 Task: Look for space in Alkmaar, Netherlands from 8th June, 2023 to 19th June, 2023 for 1 adult in price range Rs.5000 to Rs.12000. Place can be shared room with 1  bedroom having 1 bed and 1 bathroom. Property type can be house, flat, guest house, hotel. Amenities needed are: washing machine. Booking option can be shelf check-in. Required host language is English.
Action: Mouse moved to (175, 117)
Screenshot: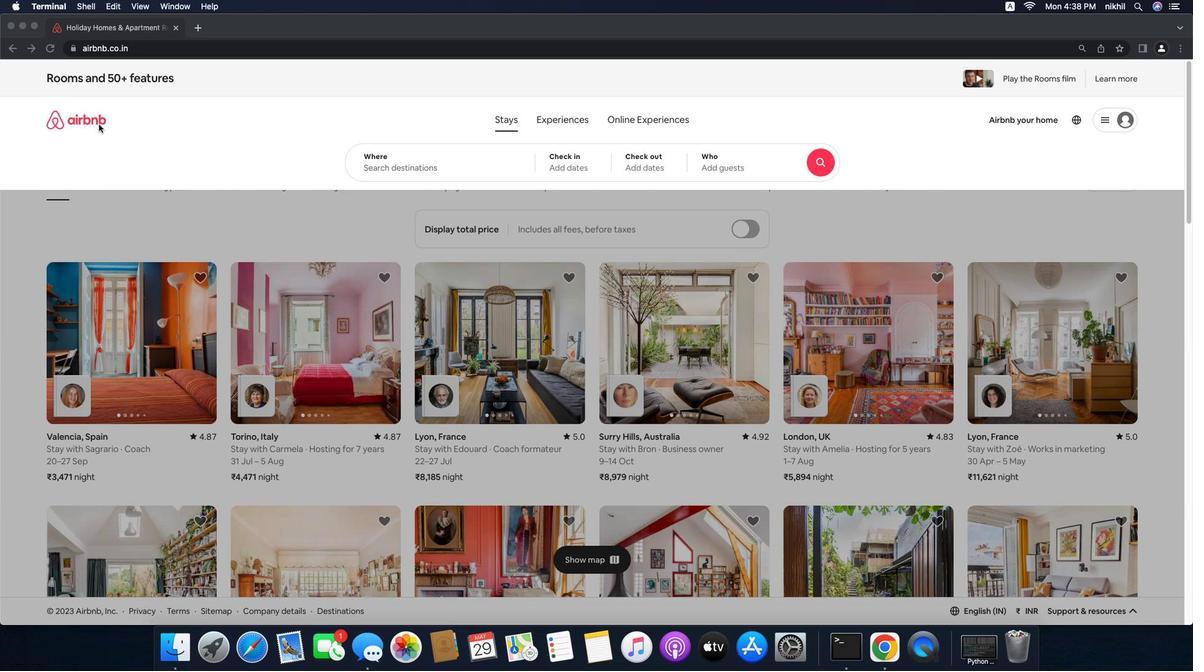 
Action: Mouse pressed left at (175, 117)
Screenshot: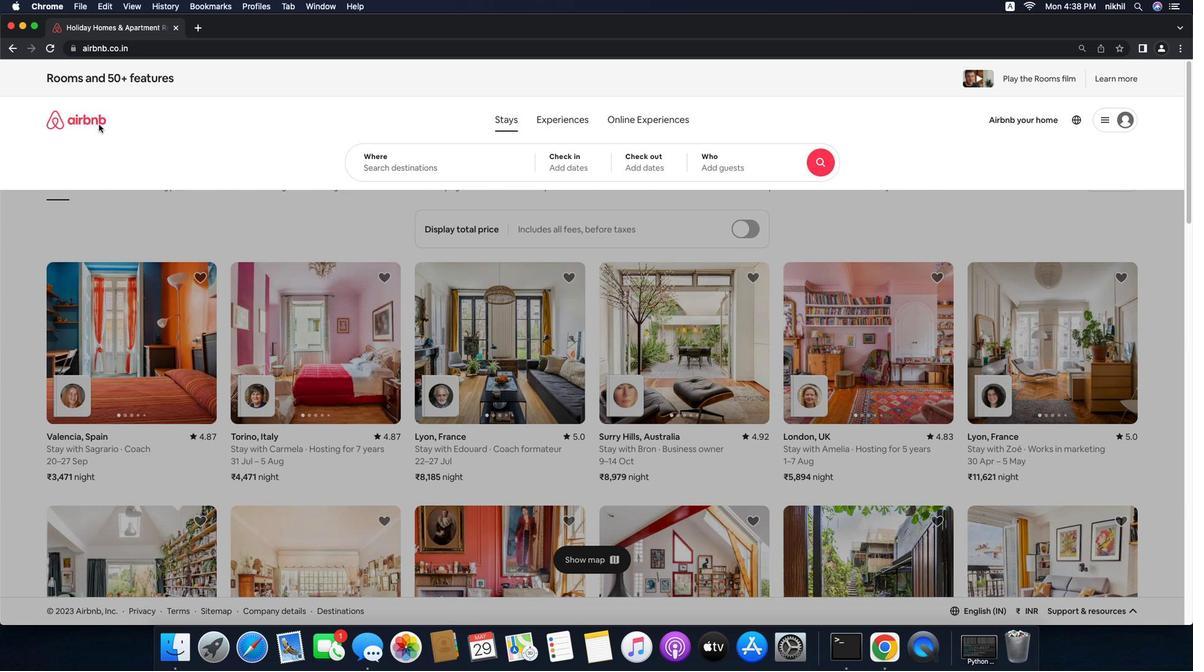 
Action: Mouse moved to (179, 115)
Screenshot: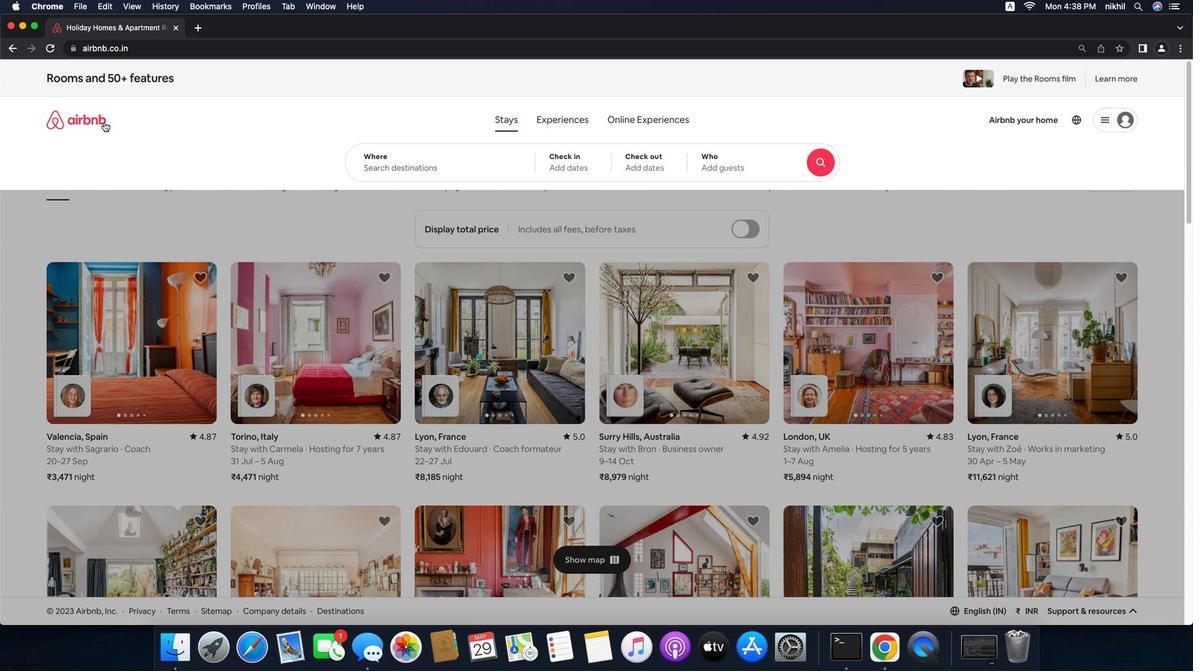 
Action: Mouse pressed left at (179, 115)
Screenshot: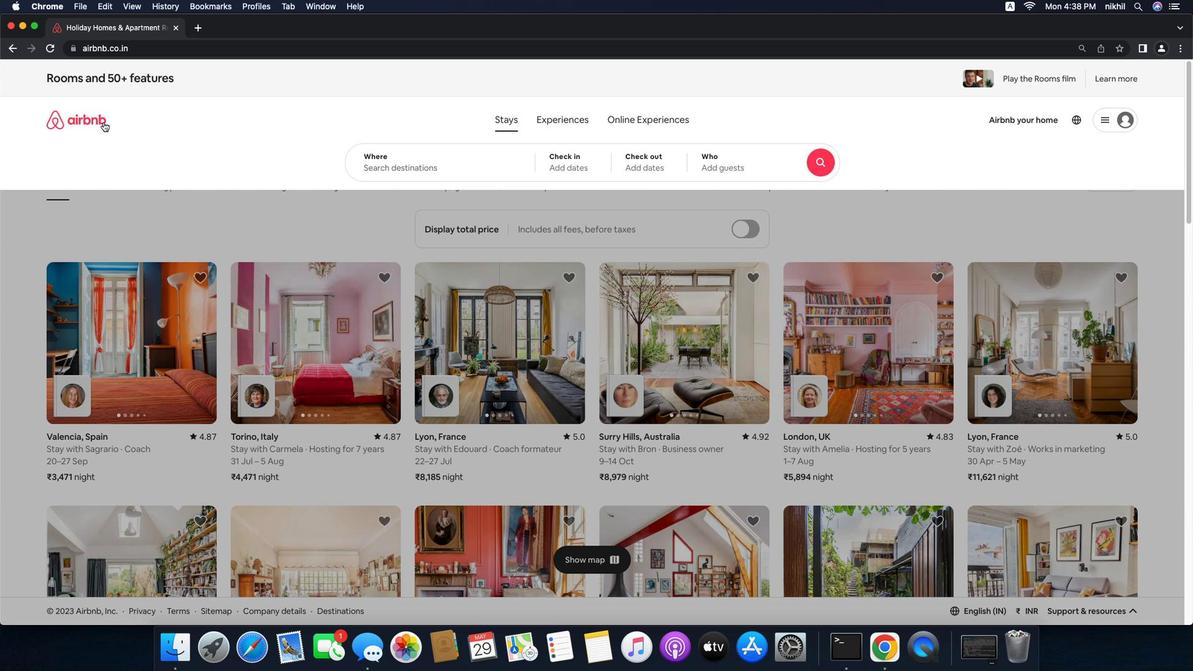 
Action: Mouse moved to (470, 159)
Screenshot: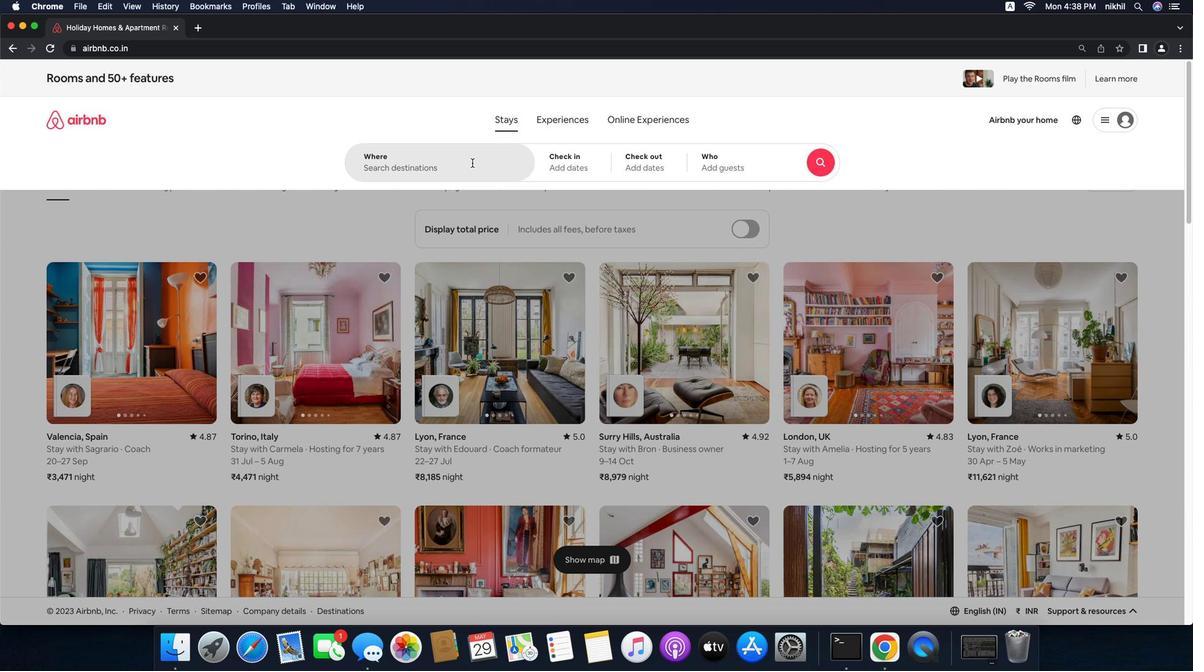 
Action: Mouse pressed left at (470, 159)
Screenshot: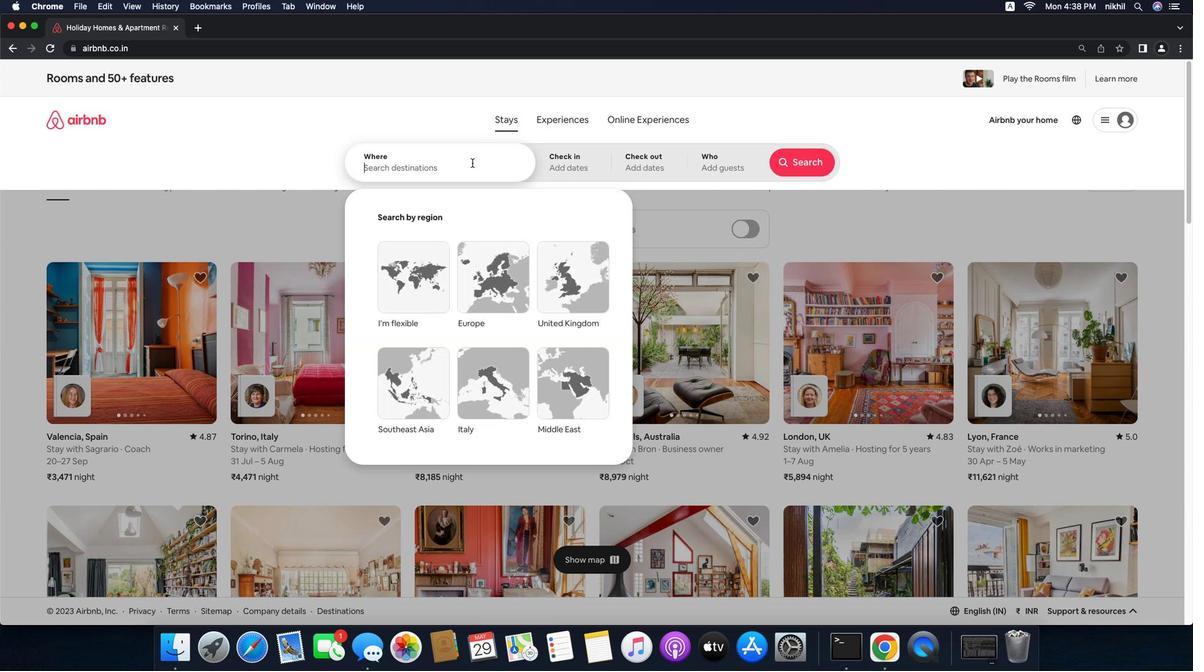 
Action: Key pressed 'A'Key.caps_lock'l''k''m''a''a''r'','Key.spaceKey.caps_lock'N'Key.caps_lock'e''t''h''e''r''l''a''n''d''s'
Screenshot: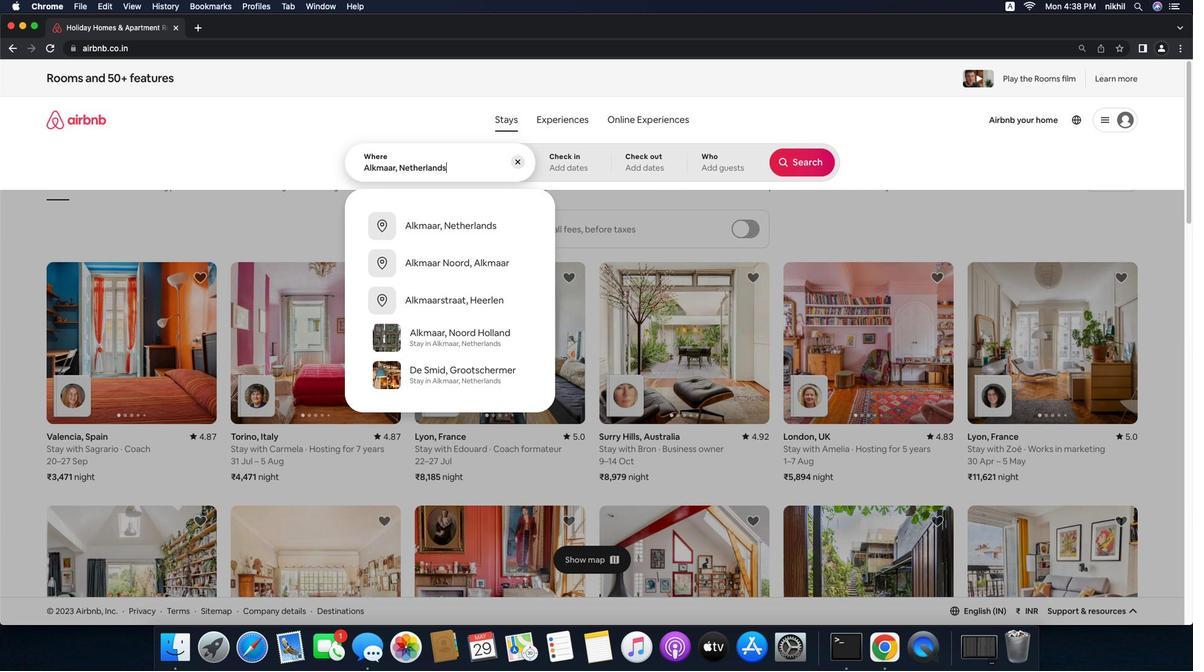 
Action: Mouse moved to (491, 223)
Screenshot: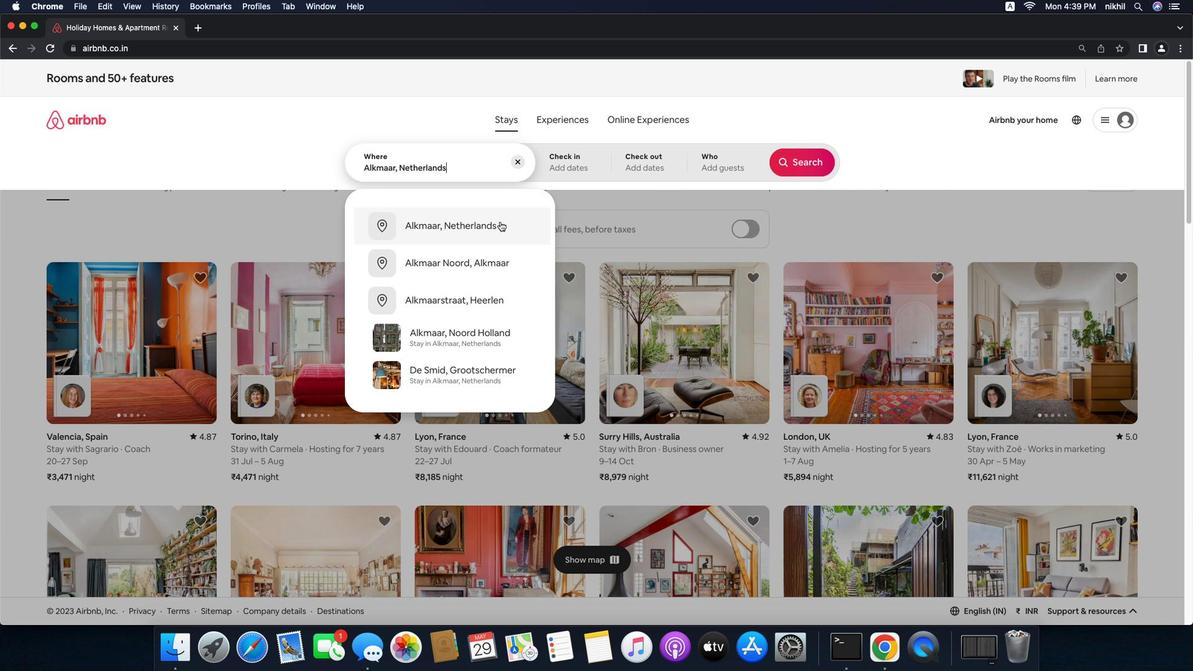 
Action: Mouse pressed left at (491, 223)
Screenshot: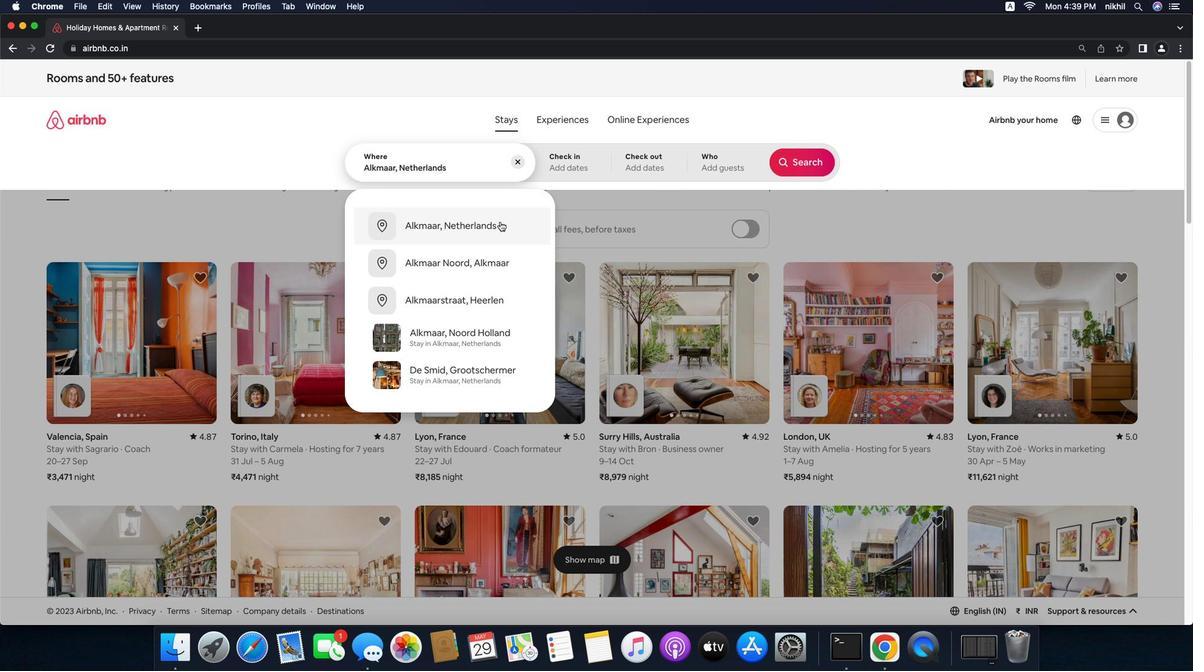 
Action: Mouse moved to (677, 342)
Screenshot: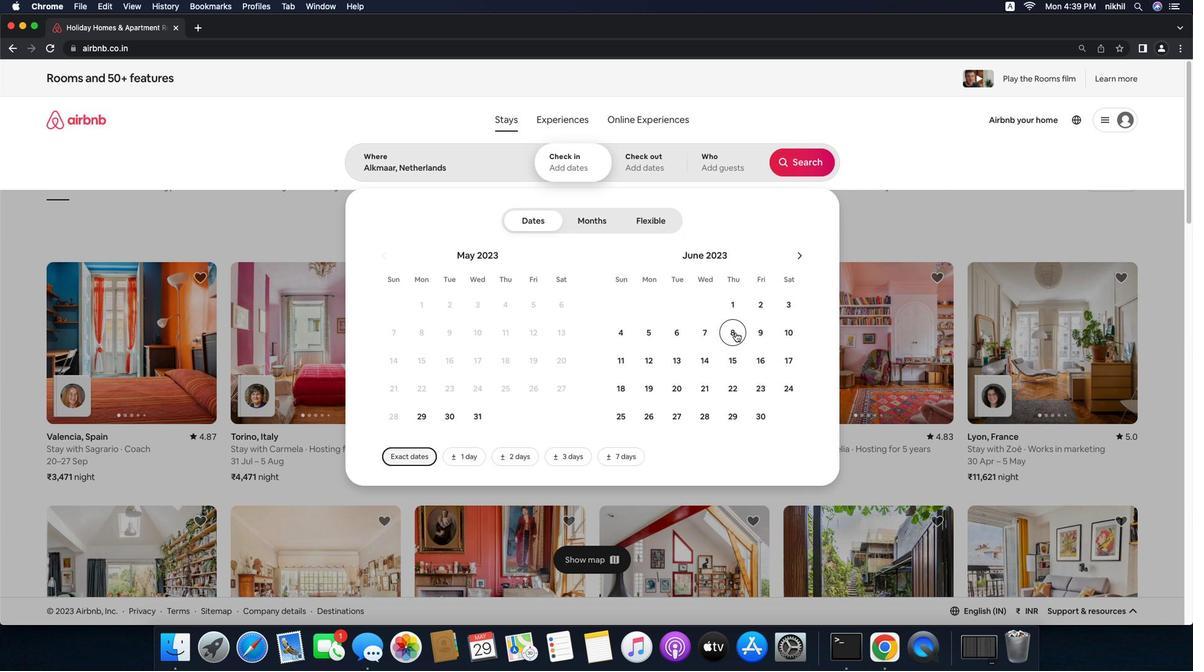 
Action: Mouse pressed left at (677, 342)
Screenshot: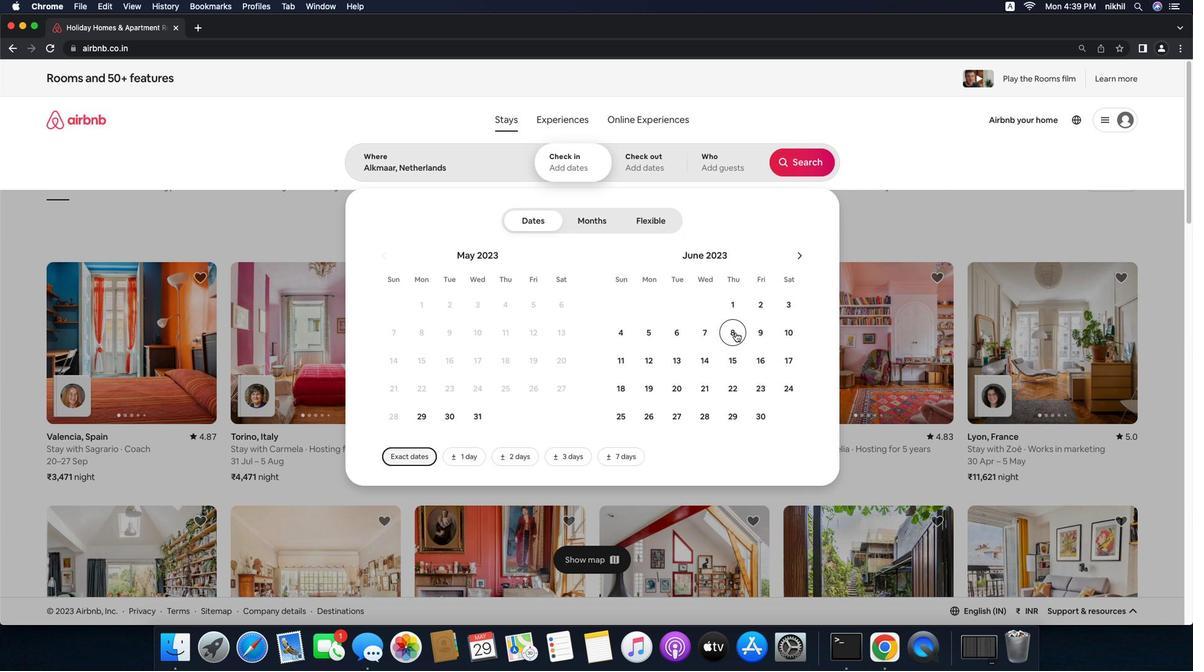 
Action: Mouse moved to (605, 394)
Screenshot: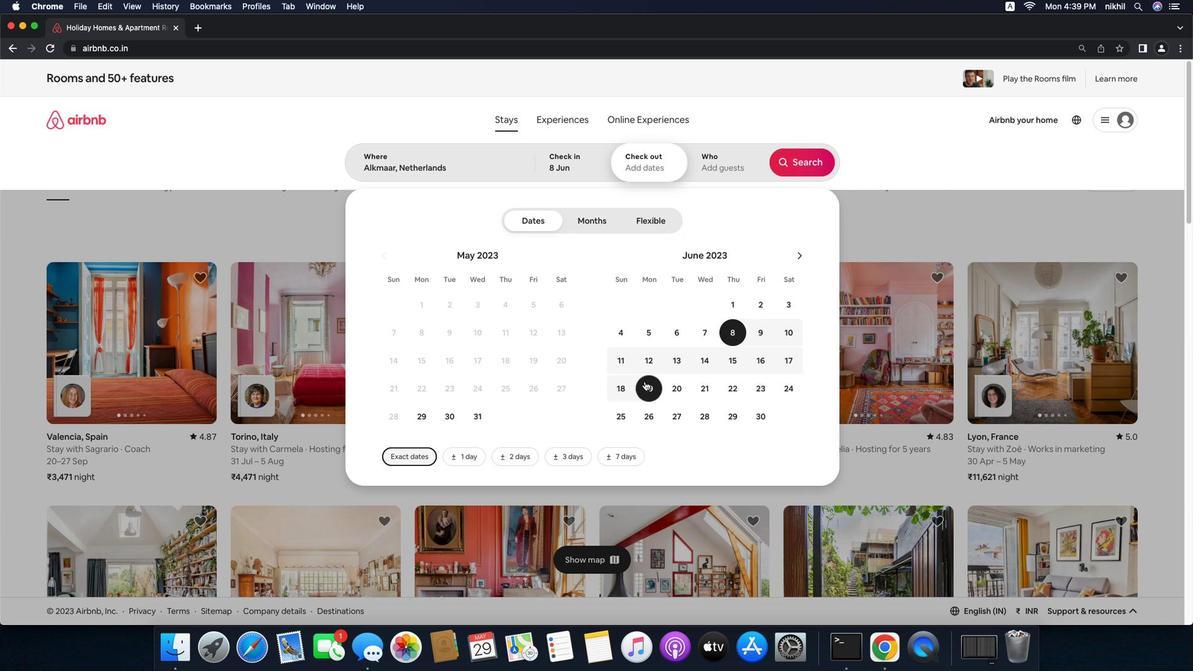 
Action: Mouse pressed left at (605, 394)
Screenshot: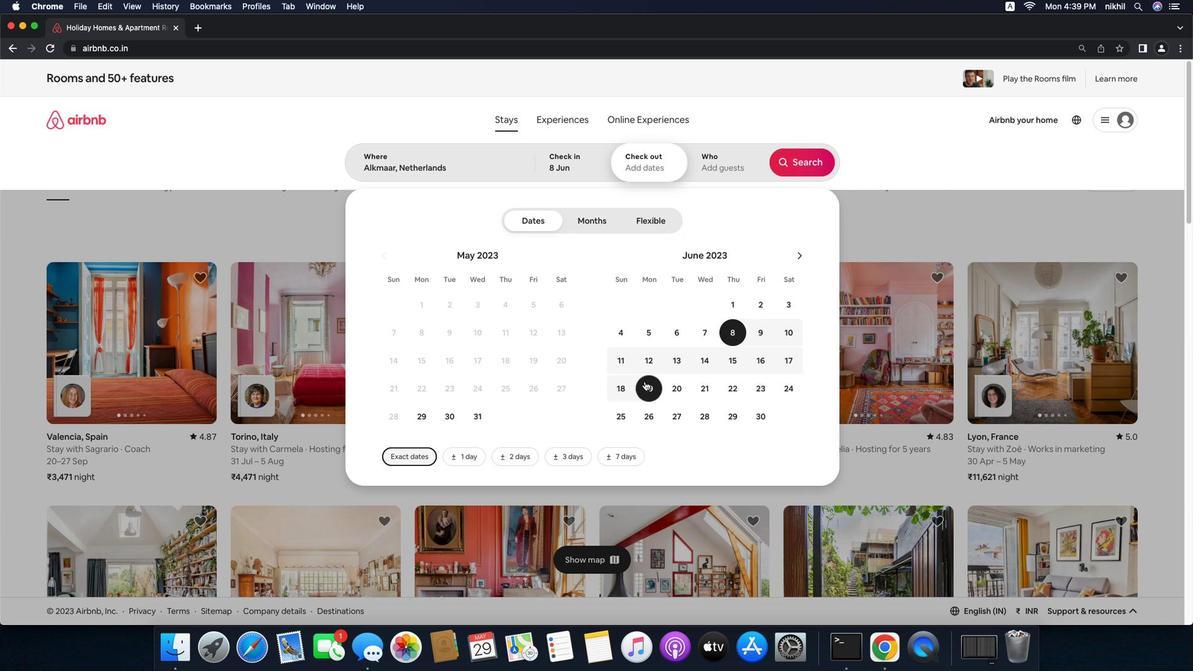
Action: Mouse moved to (669, 158)
Screenshot: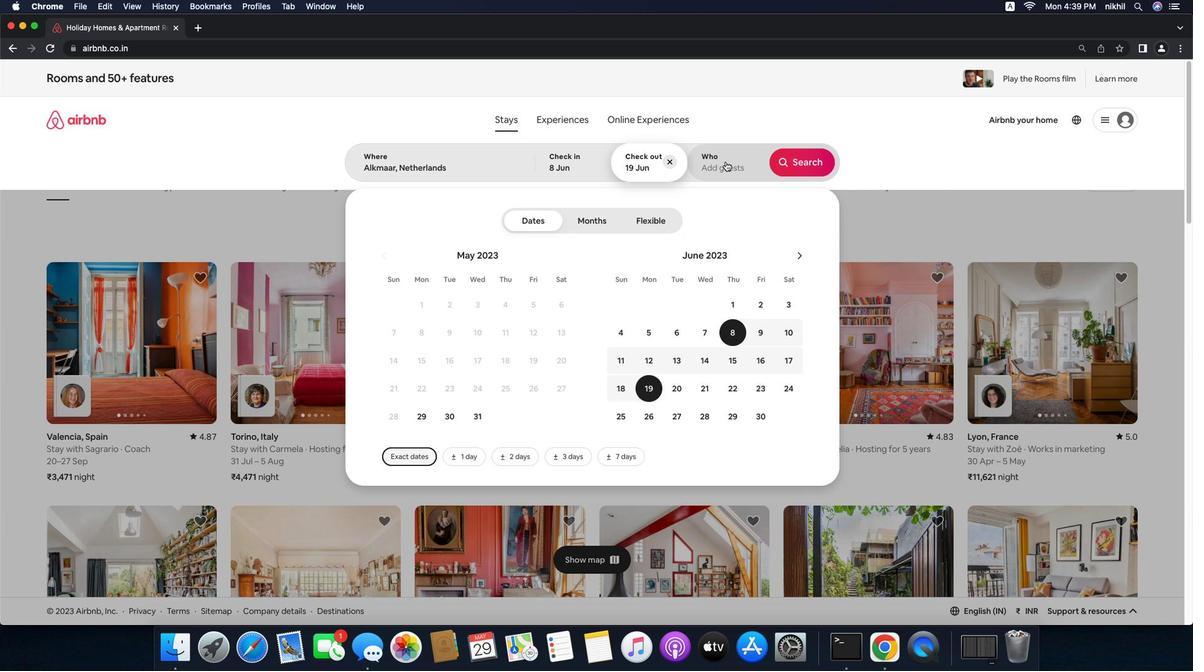 
Action: Mouse pressed left at (669, 158)
Screenshot: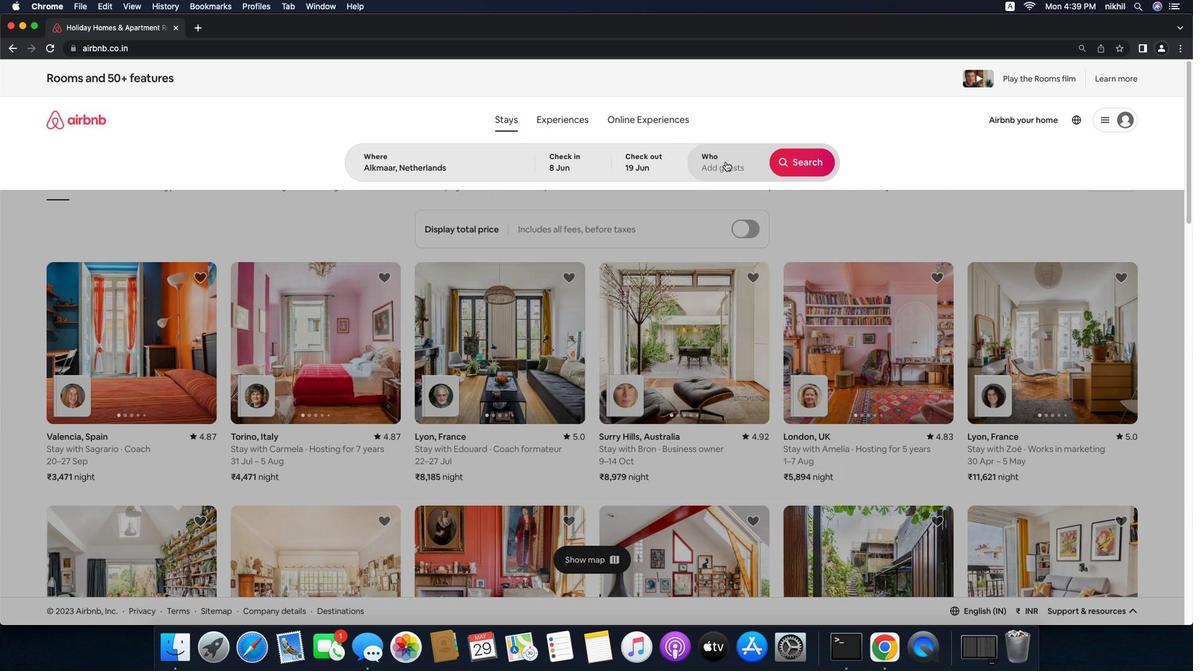 
Action: Mouse moved to (730, 219)
Screenshot: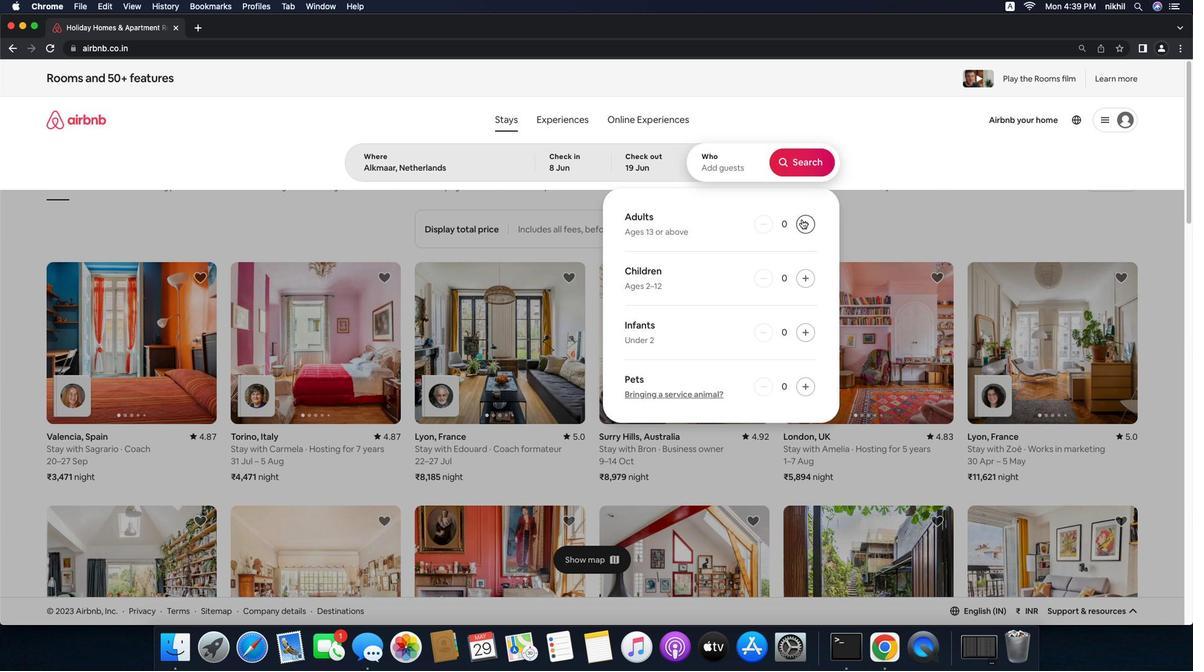 
Action: Mouse pressed left at (730, 219)
Screenshot: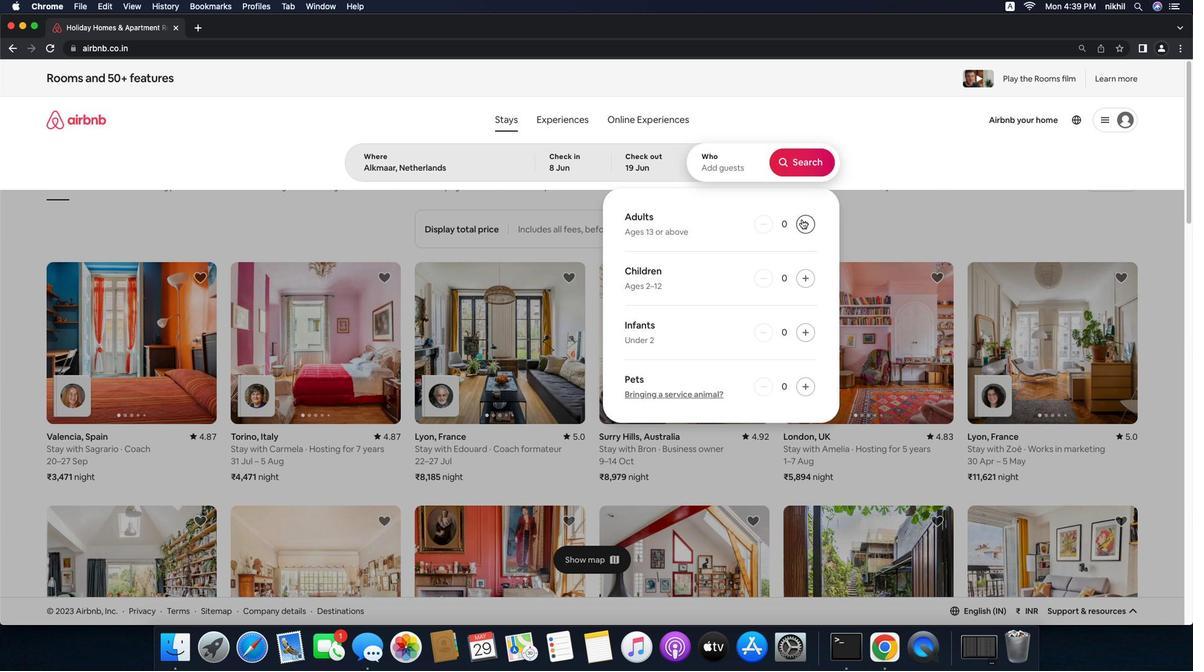 
Action: Mouse moved to (741, 156)
Screenshot: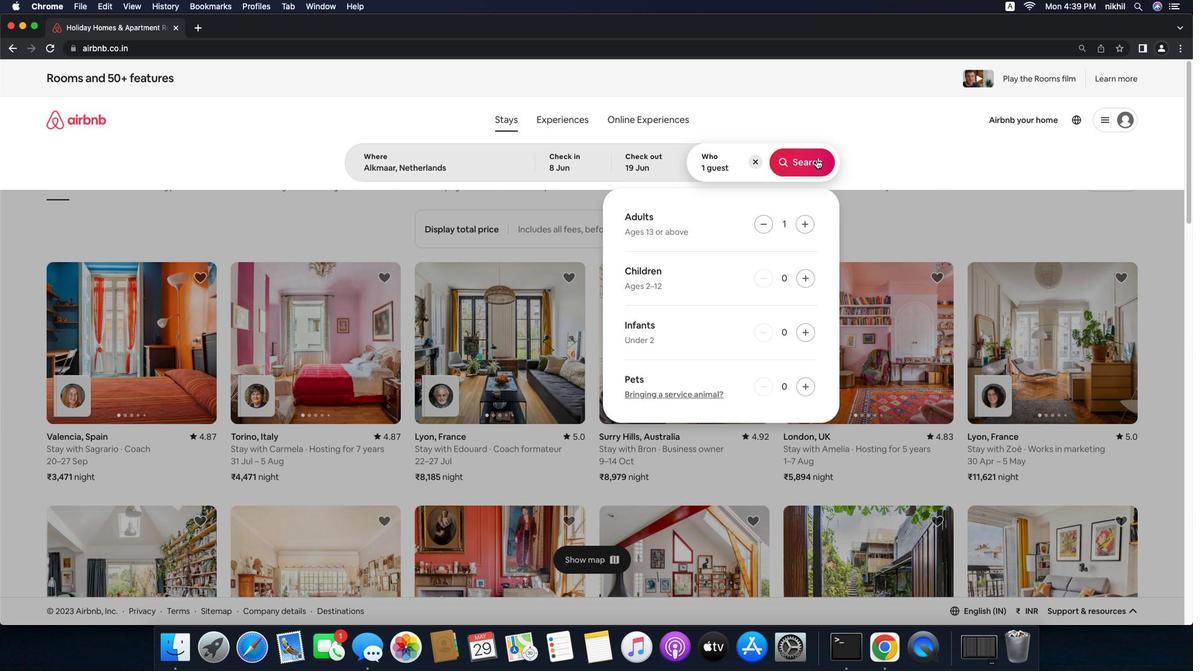 
Action: Mouse pressed left at (741, 156)
Screenshot: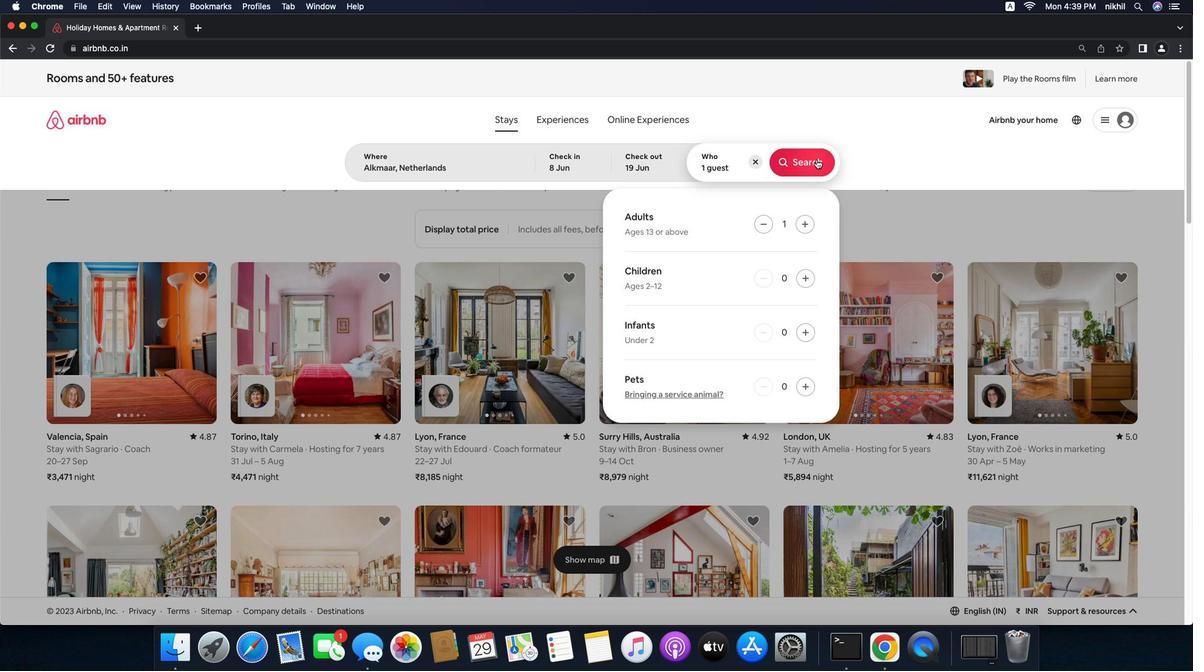 
Action: Mouse moved to (1002, 129)
Screenshot: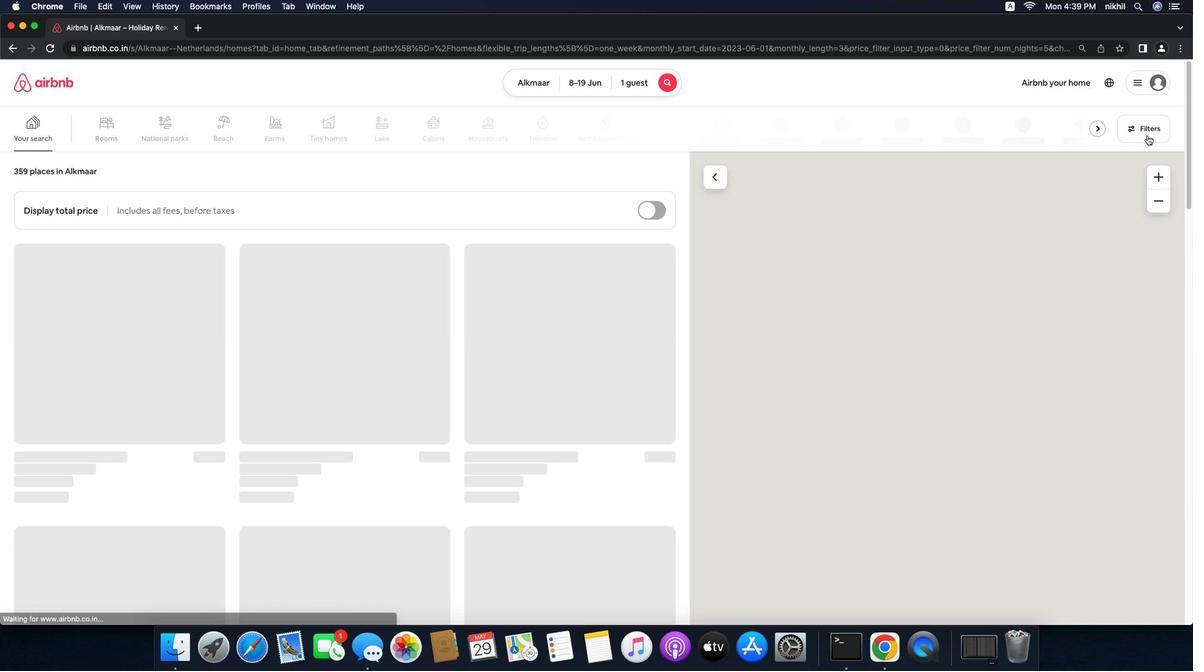 
Action: Mouse pressed left at (1002, 129)
Screenshot: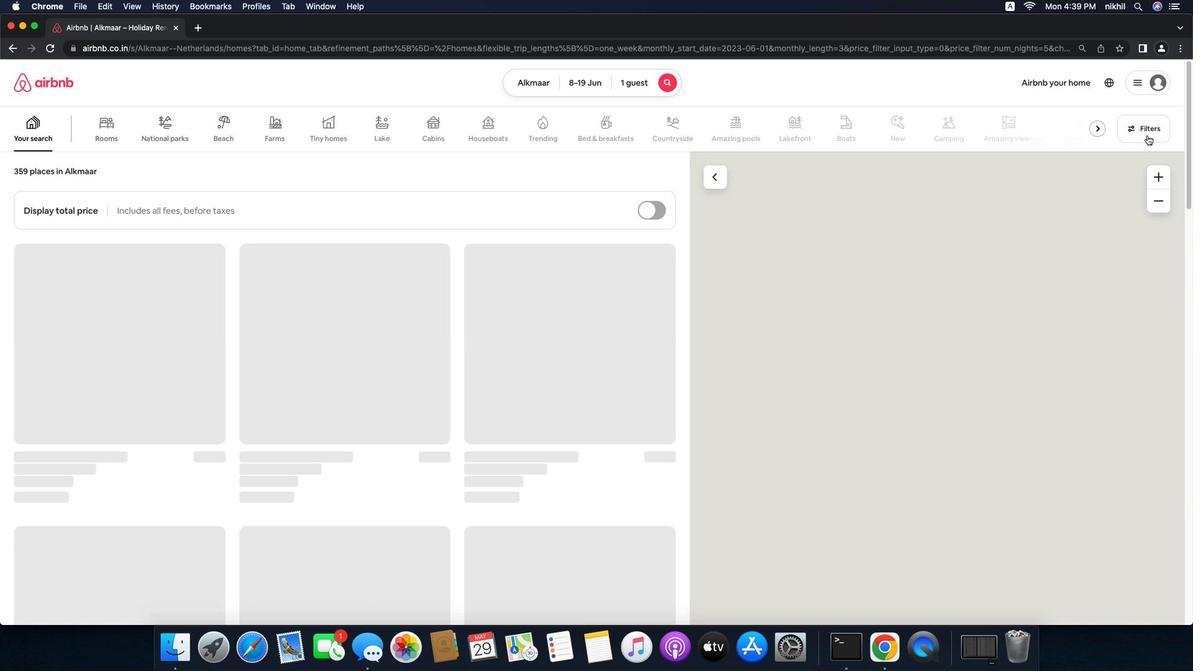 
Action: Mouse moved to (472, 431)
Screenshot: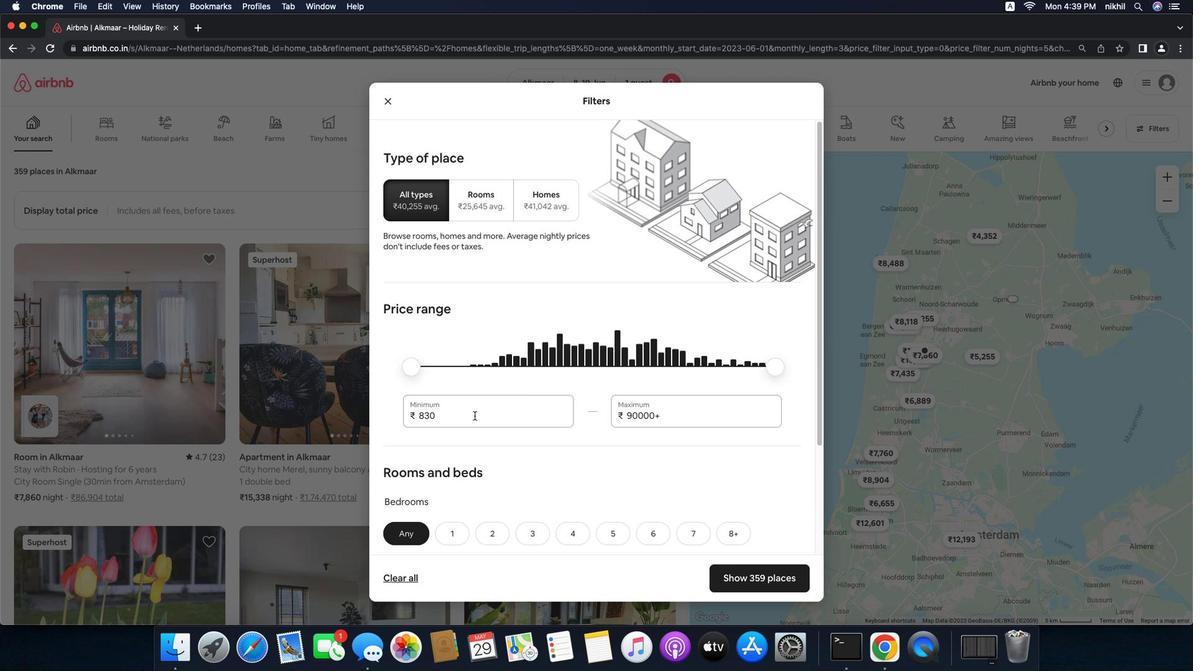 
Action: Mouse pressed left at (472, 431)
Screenshot: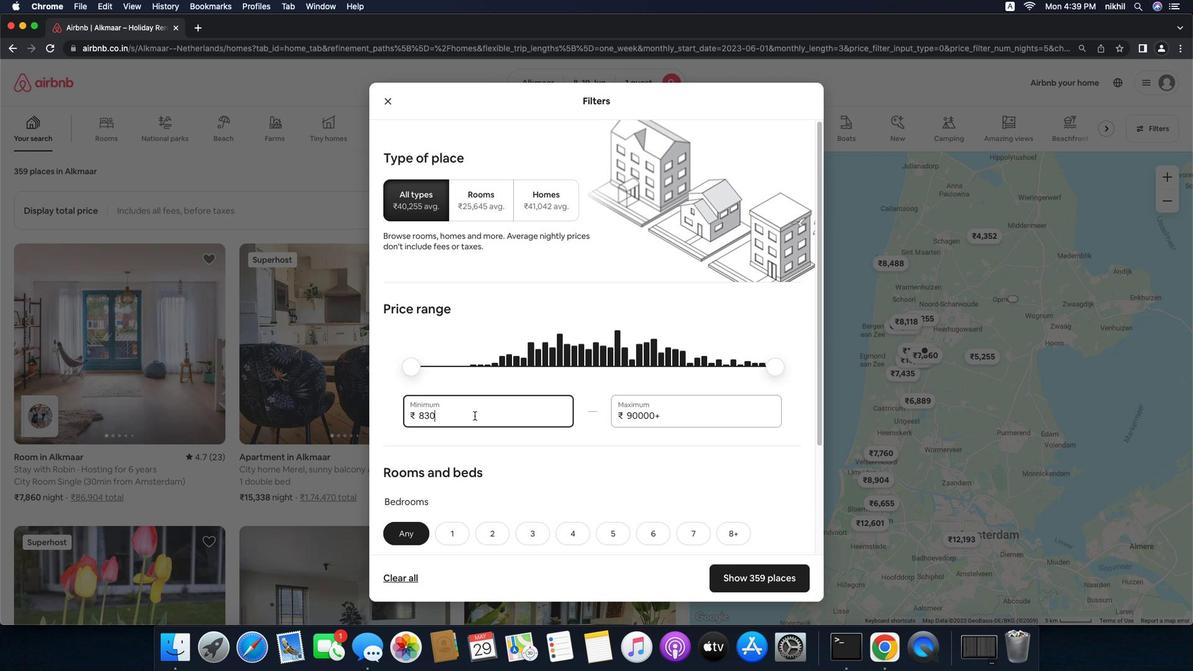 
Action: Mouse moved to (472, 430)
Screenshot: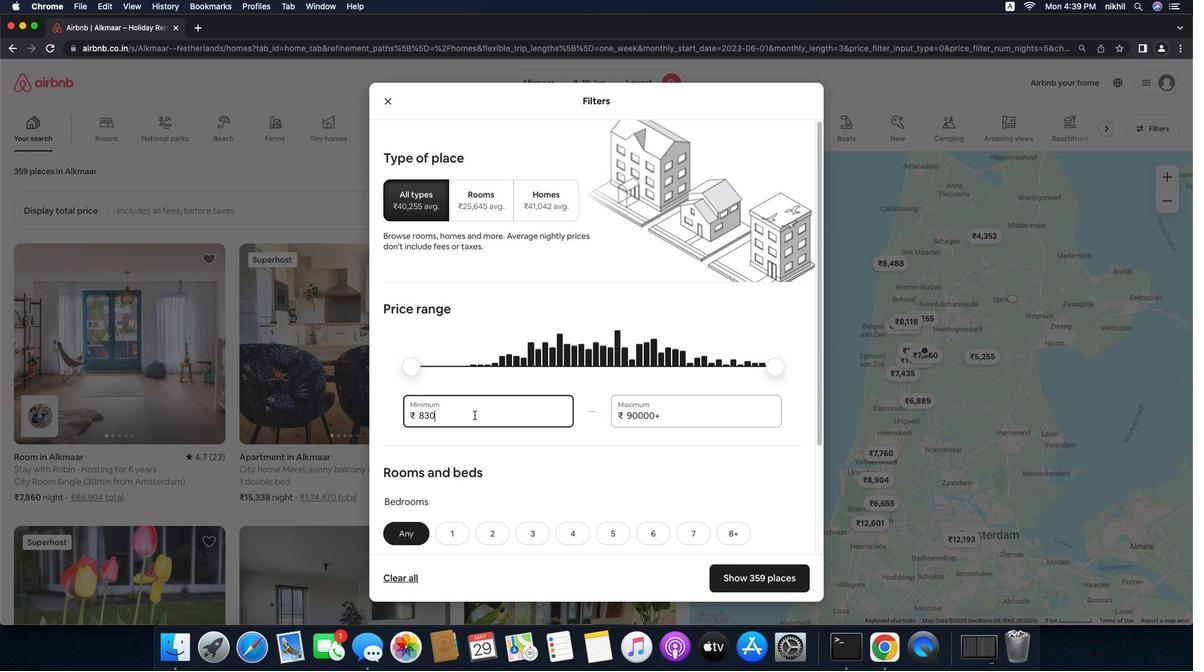 
Action: Key pressed Key.backspaceKey.backspaceKey.backspaceKey.backspaceKey.backspace'5''0''0''0'
Screenshot: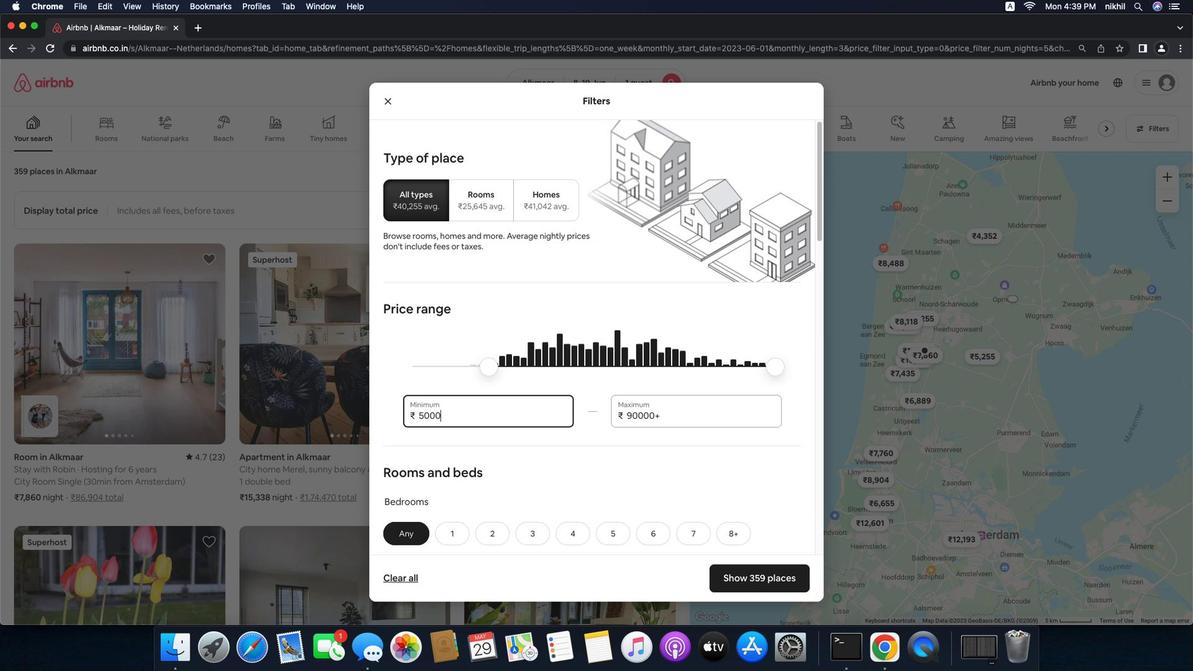 
Action: Mouse moved to (637, 434)
Screenshot: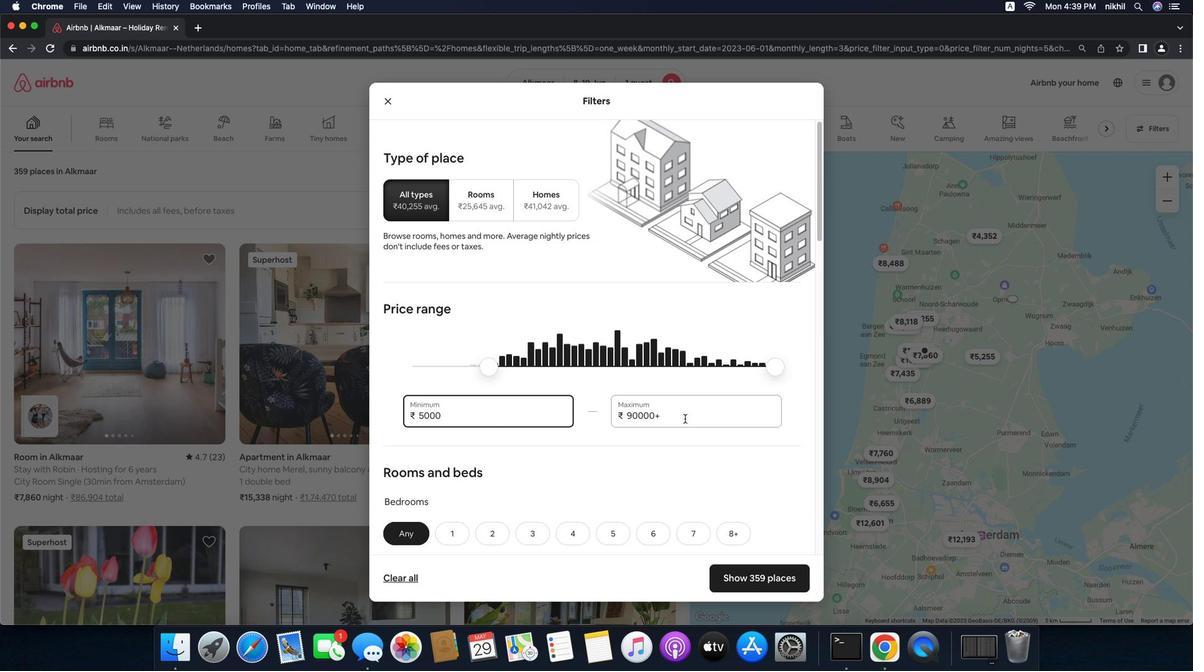 
Action: Mouse pressed left at (637, 434)
Screenshot: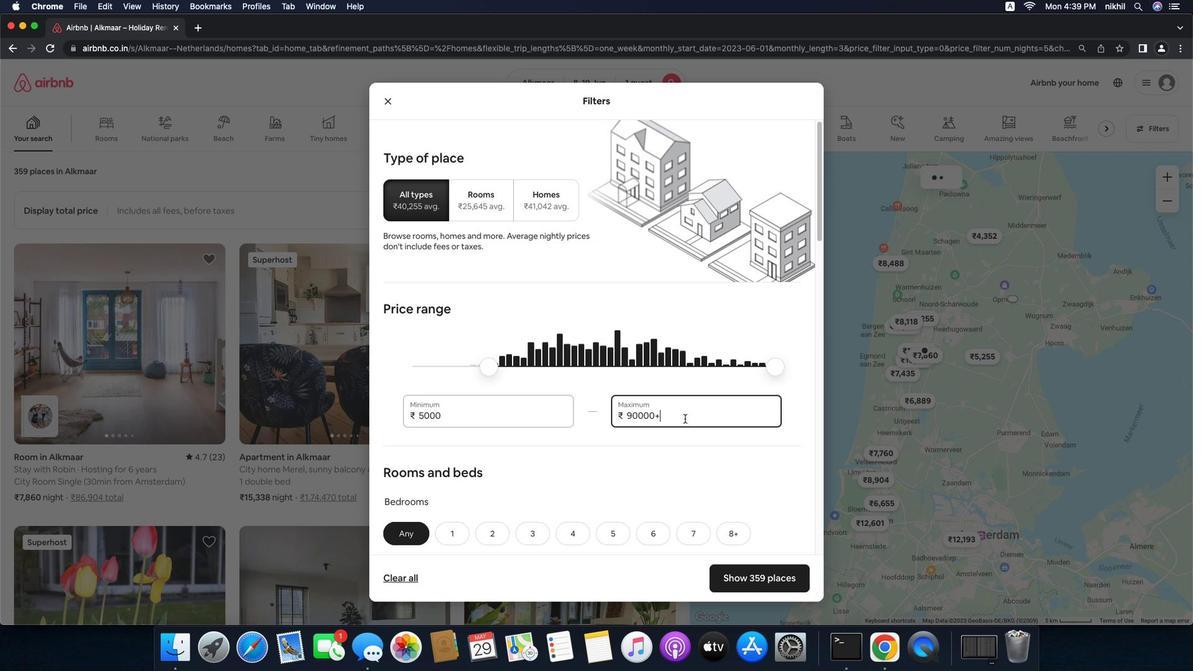 
Action: Mouse moved to (637, 434)
Screenshot: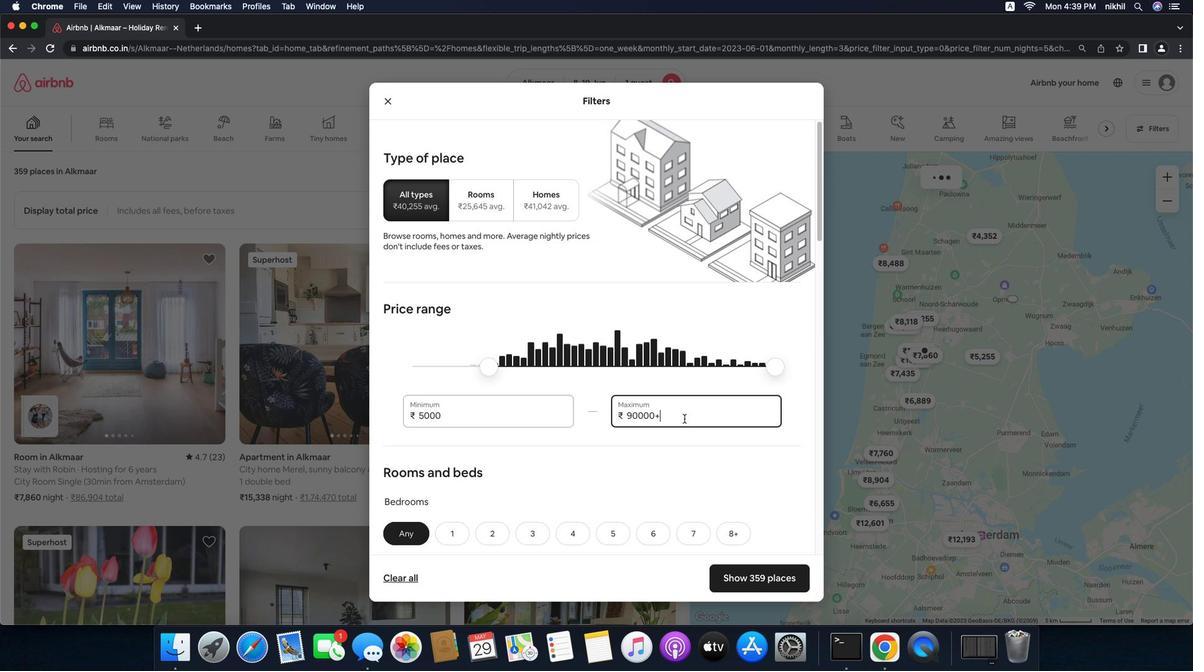 
Action: Key pressed Key.backspaceKey.backspaceKey.backspaceKey.backspaceKey.backspaceKey.backspace'1''2''0''0''0'
Screenshot: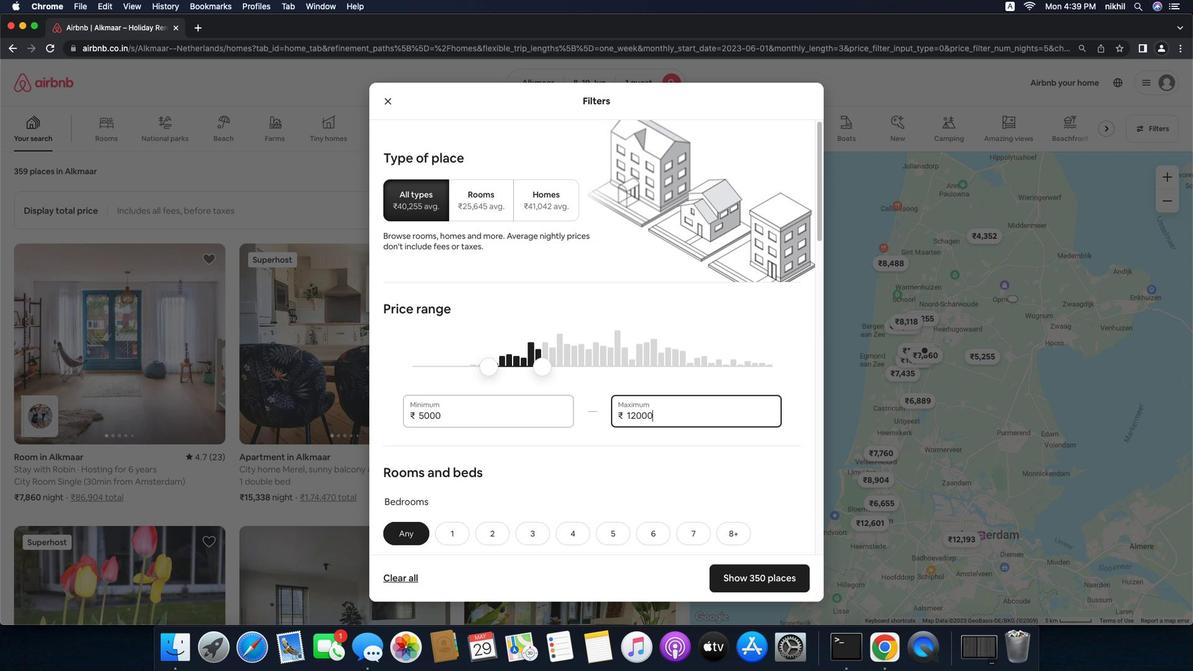 
Action: Mouse moved to (552, 498)
Screenshot: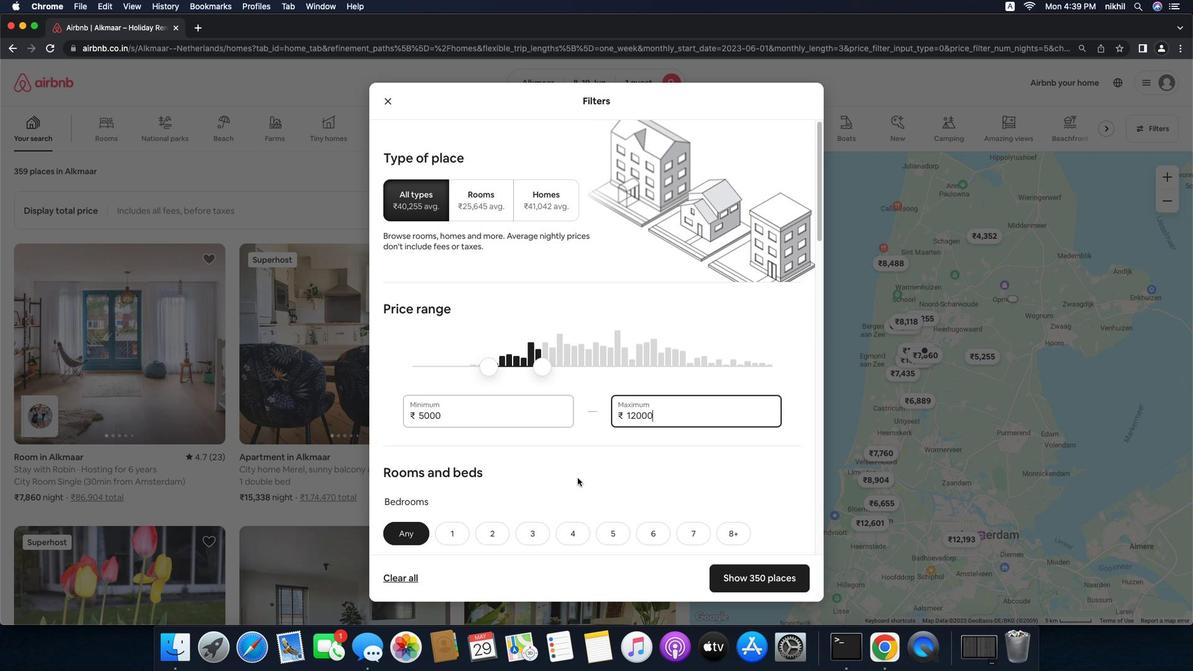 
Action: Mouse scrolled (552, 498) with delta (97, -15)
Screenshot: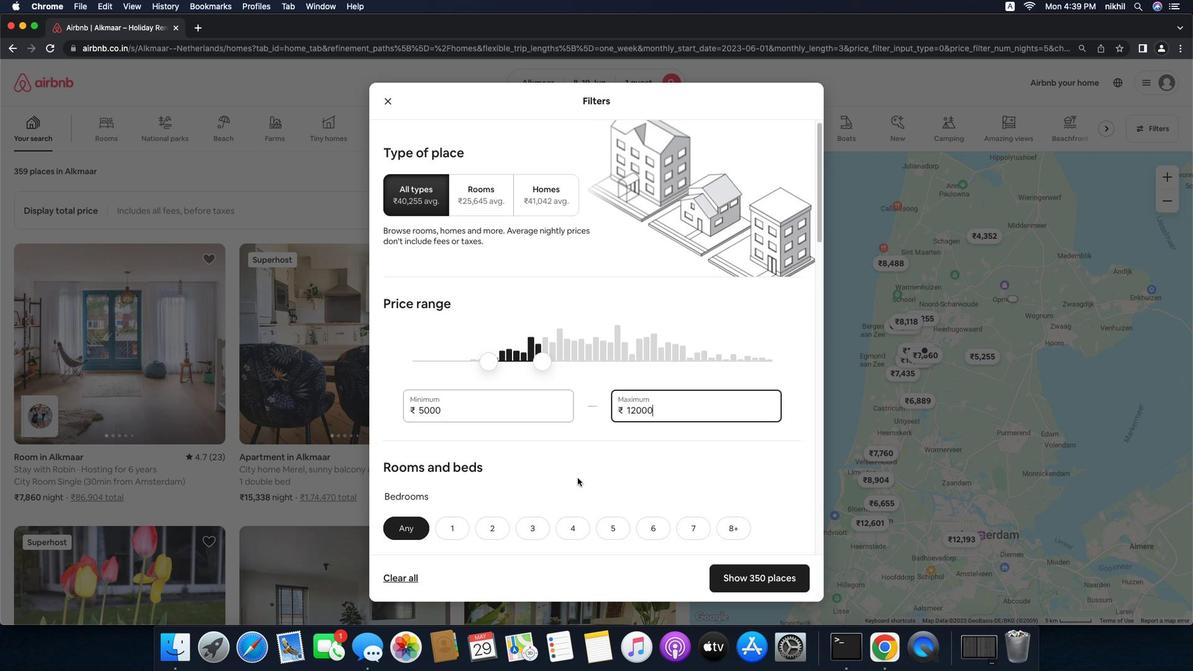 
Action: Mouse scrolled (552, 498) with delta (97, -15)
Screenshot: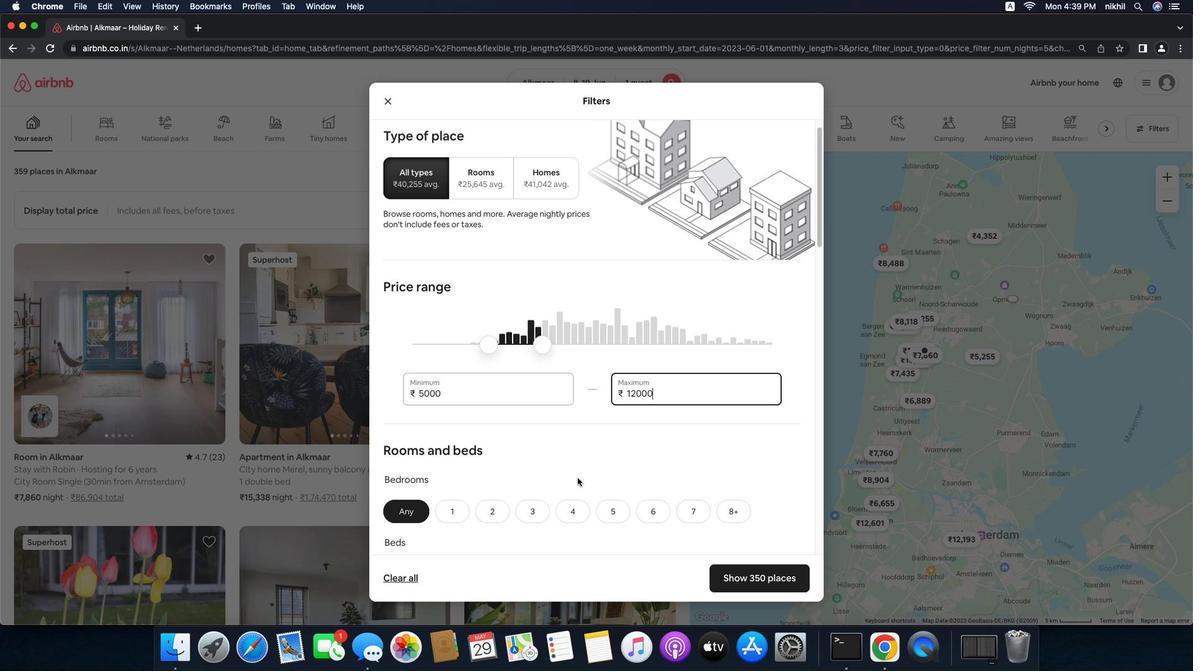 
Action: Mouse scrolled (552, 498) with delta (97, -17)
Screenshot: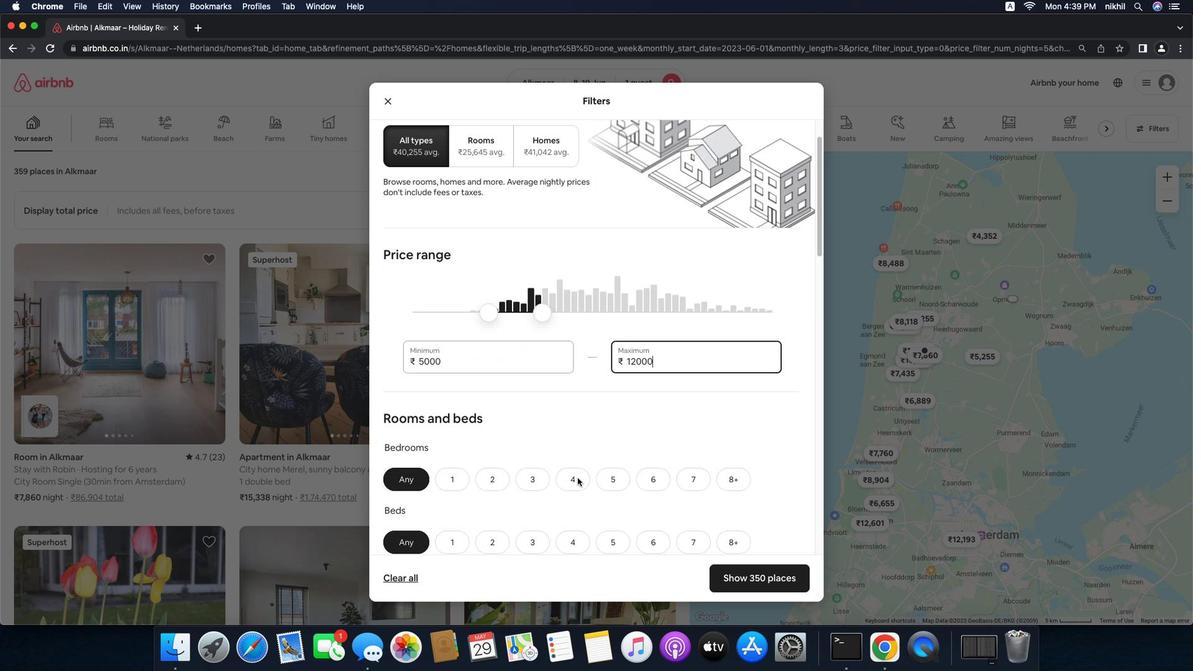 
Action: Mouse scrolled (552, 498) with delta (97, -15)
Screenshot: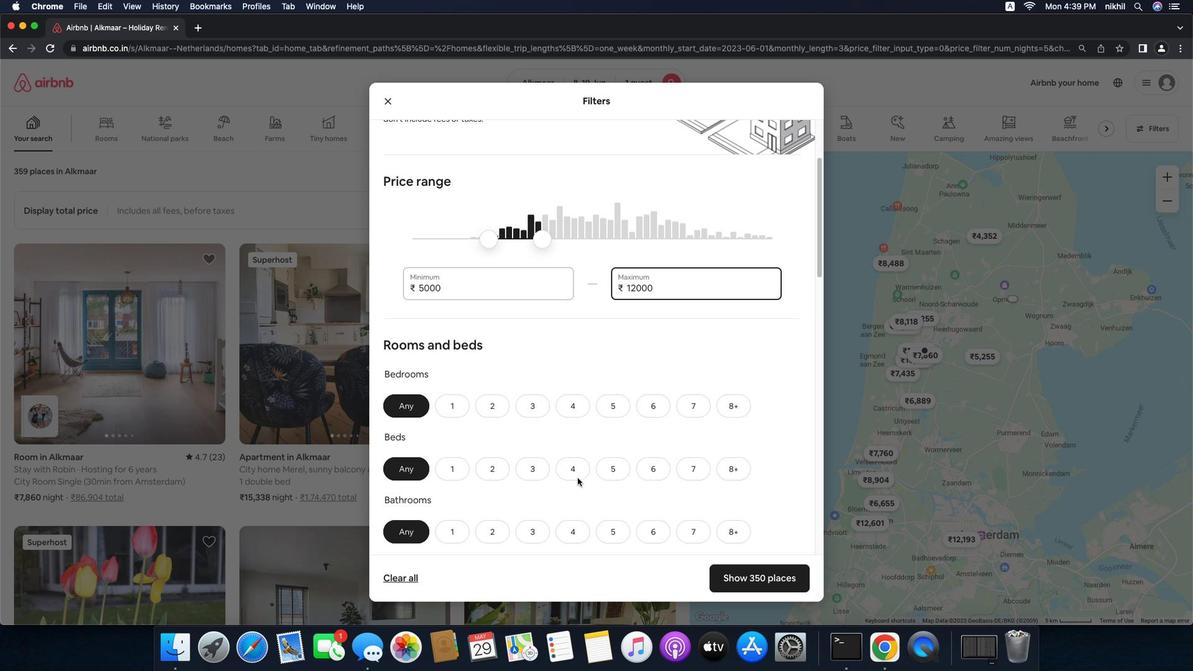 
Action: Mouse scrolled (552, 498) with delta (97, -15)
Screenshot: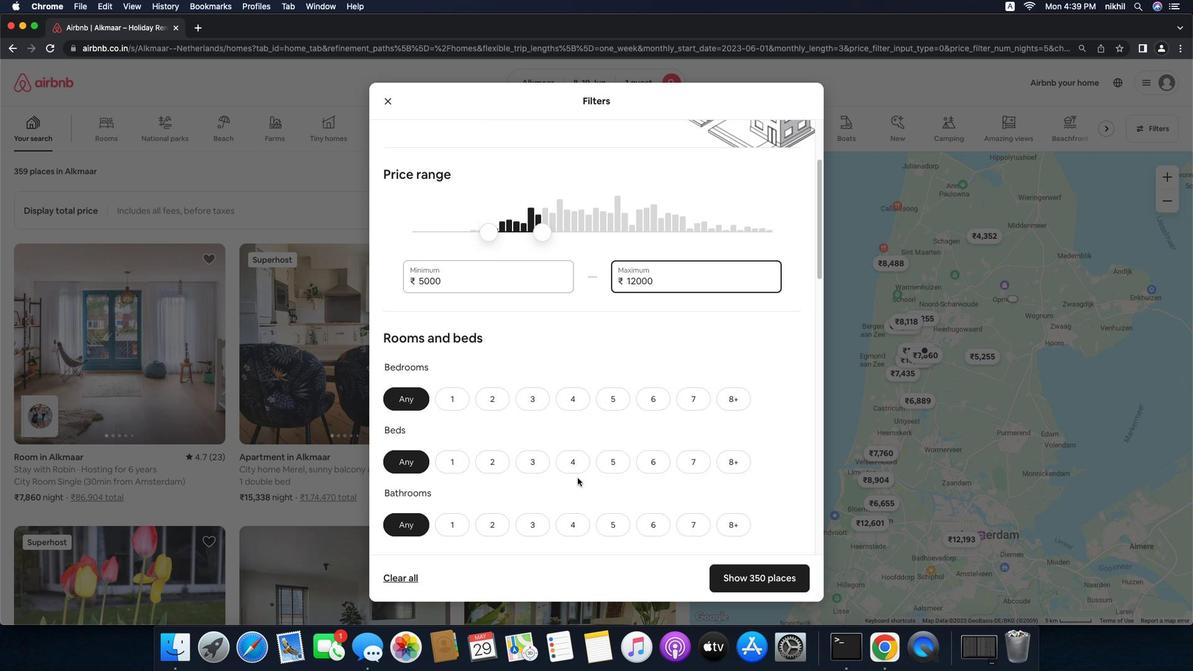 
Action: Mouse scrolled (552, 498) with delta (97, -17)
Screenshot: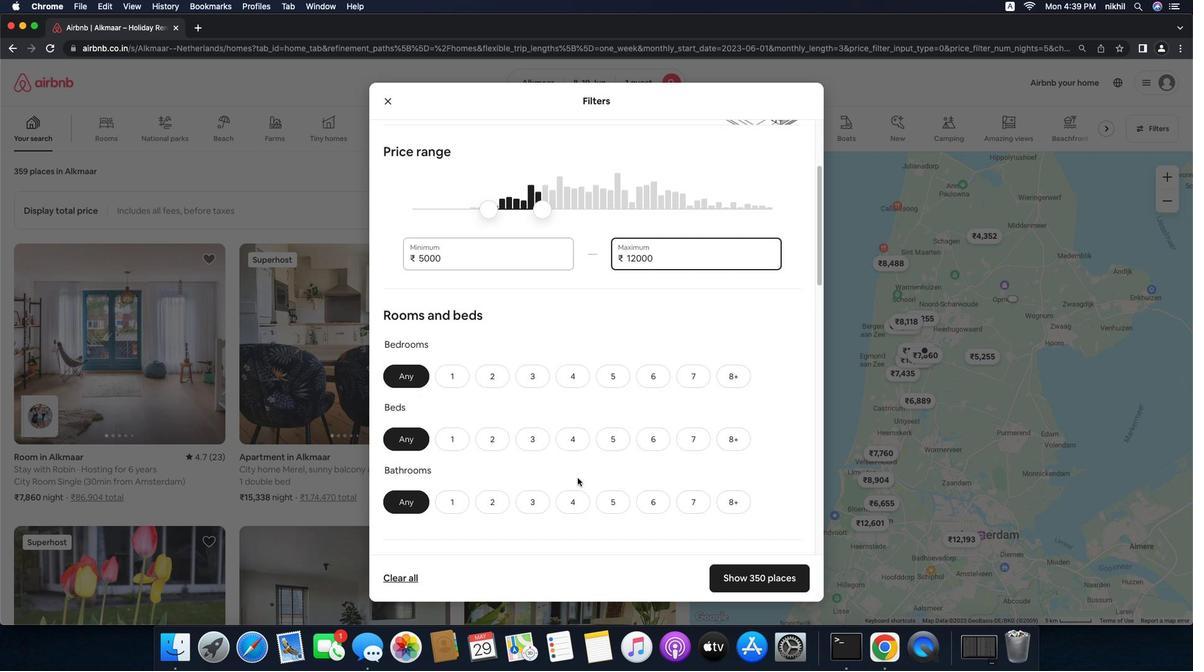 
Action: Mouse moved to (458, 290)
Screenshot: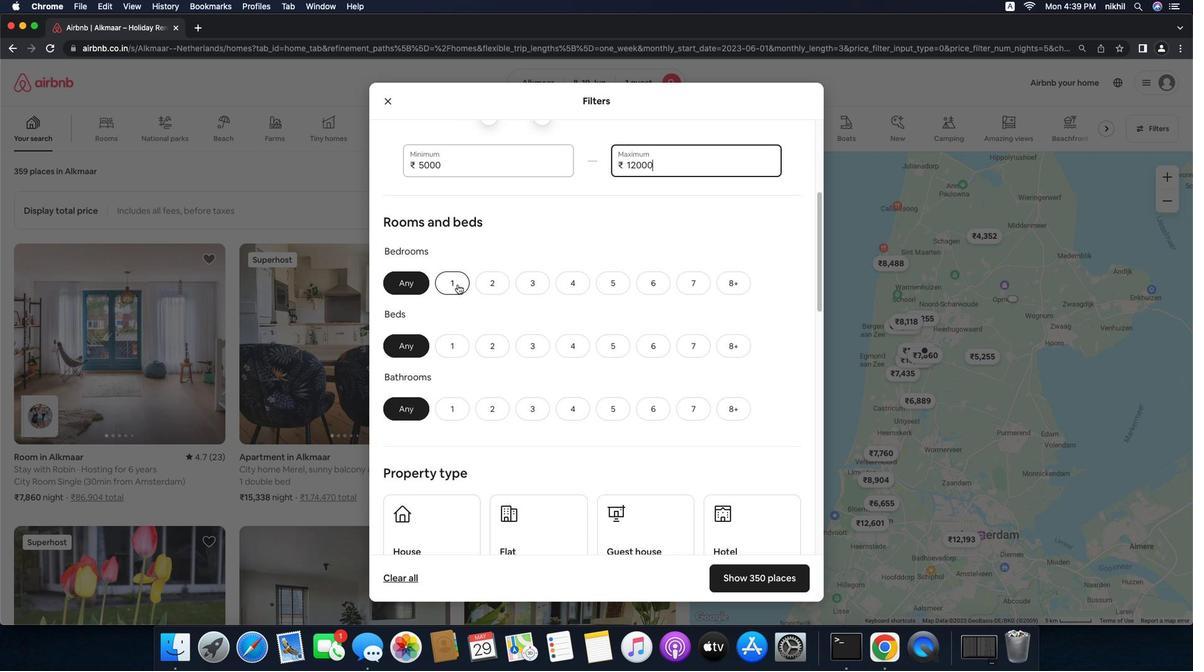 
Action: Mouse pressed left at (458, 290)
Screenshot: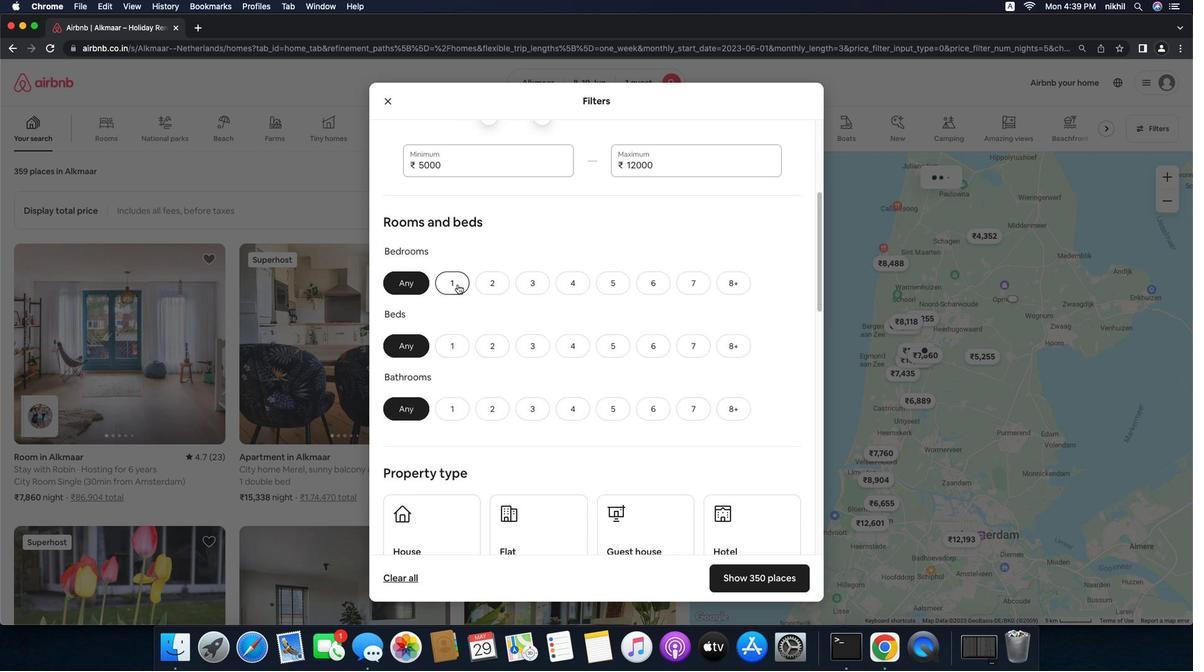 
Action: Mouse moved to (460, 352)
Screenshot: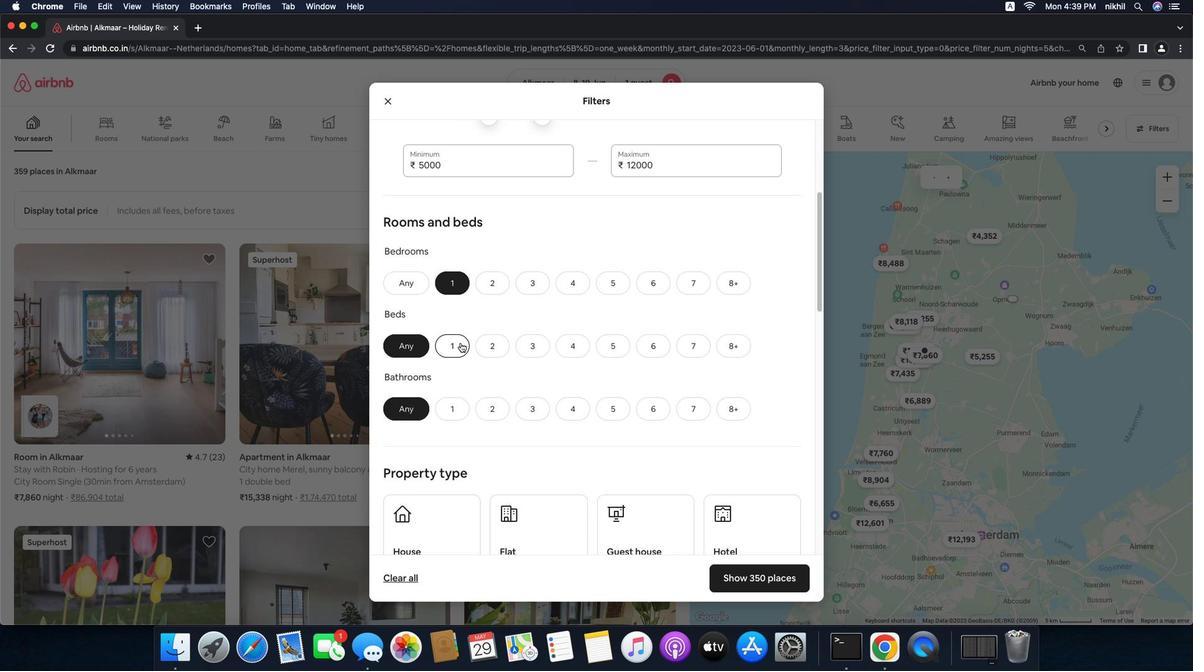 
Action: Mouse pressed left at (460, 352)
Screenshot: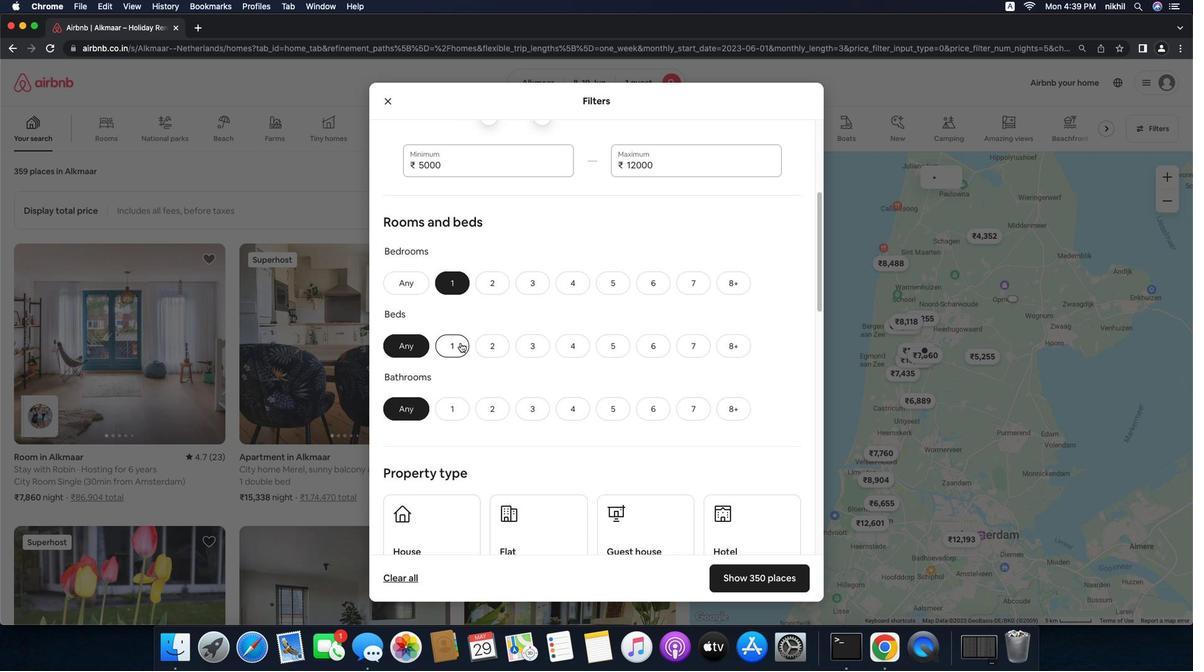 
Action: Mouse moved to (458, 419)
Screenshot: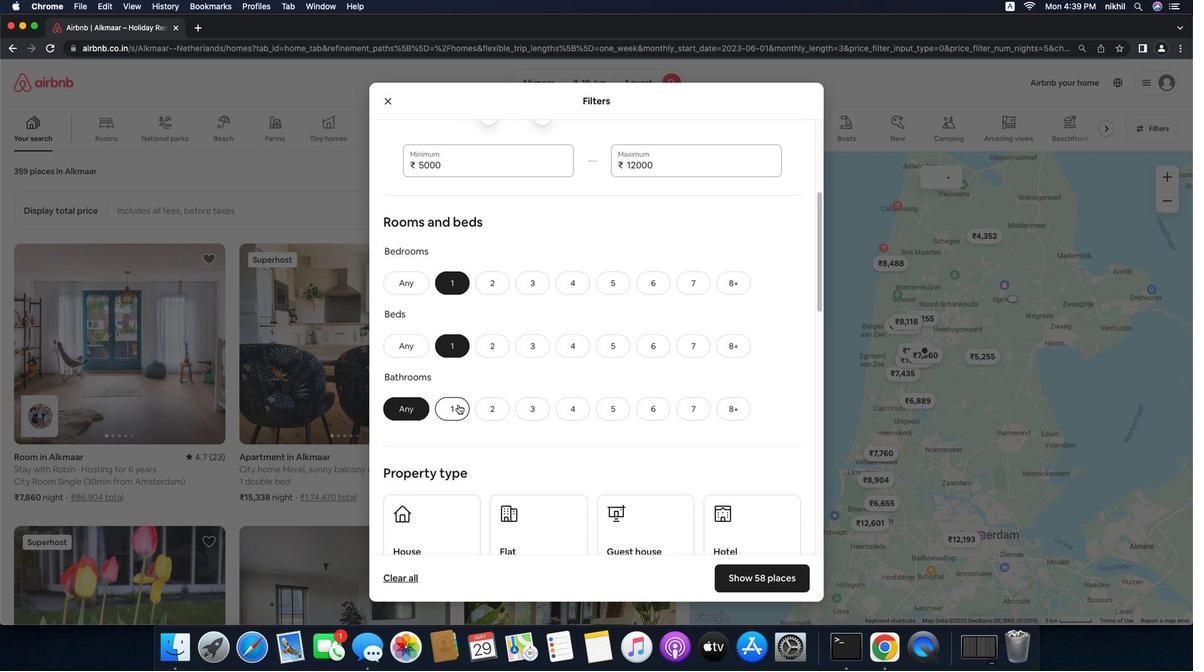 
Action: Mouse pressed left at (458, 419)
Screenshot: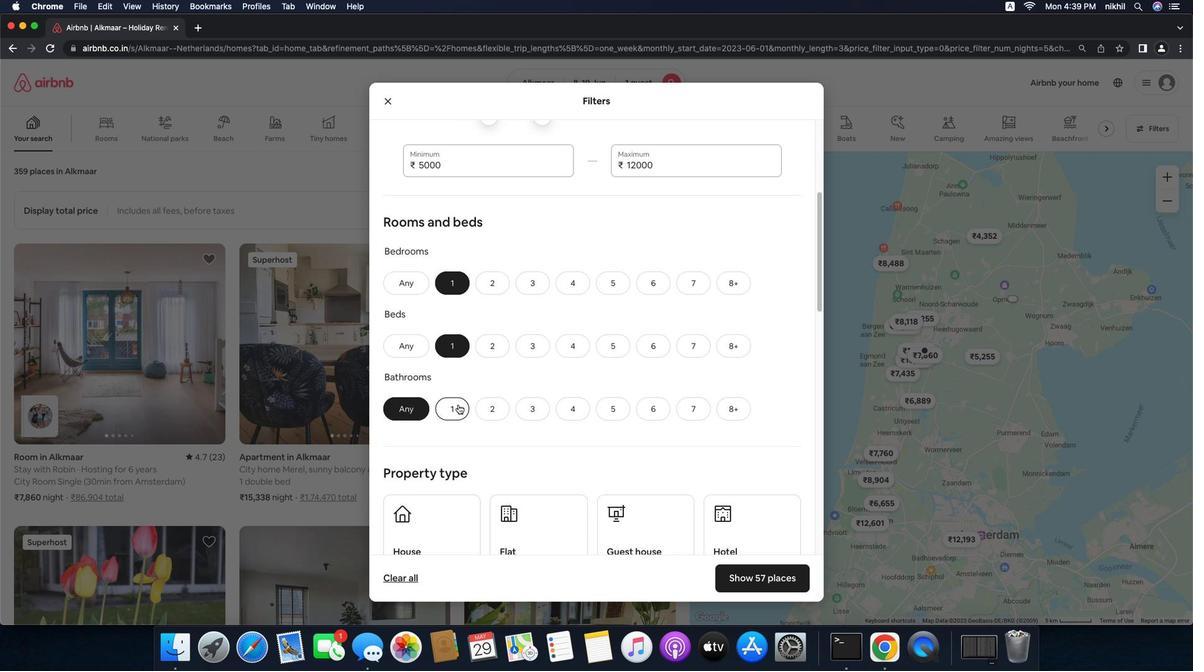 
Action: Mouse moved to (525, 409)
Screenshot: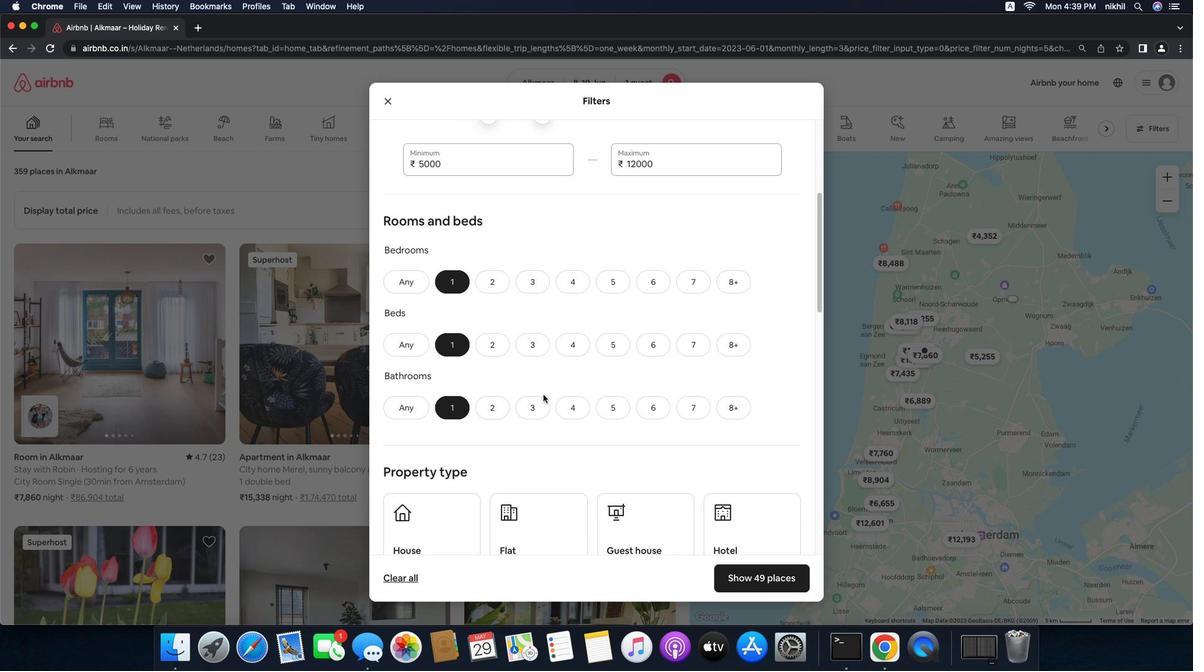 
Action: Mouse scrolled (525, 409) with delta (97, -15)
Screenshot: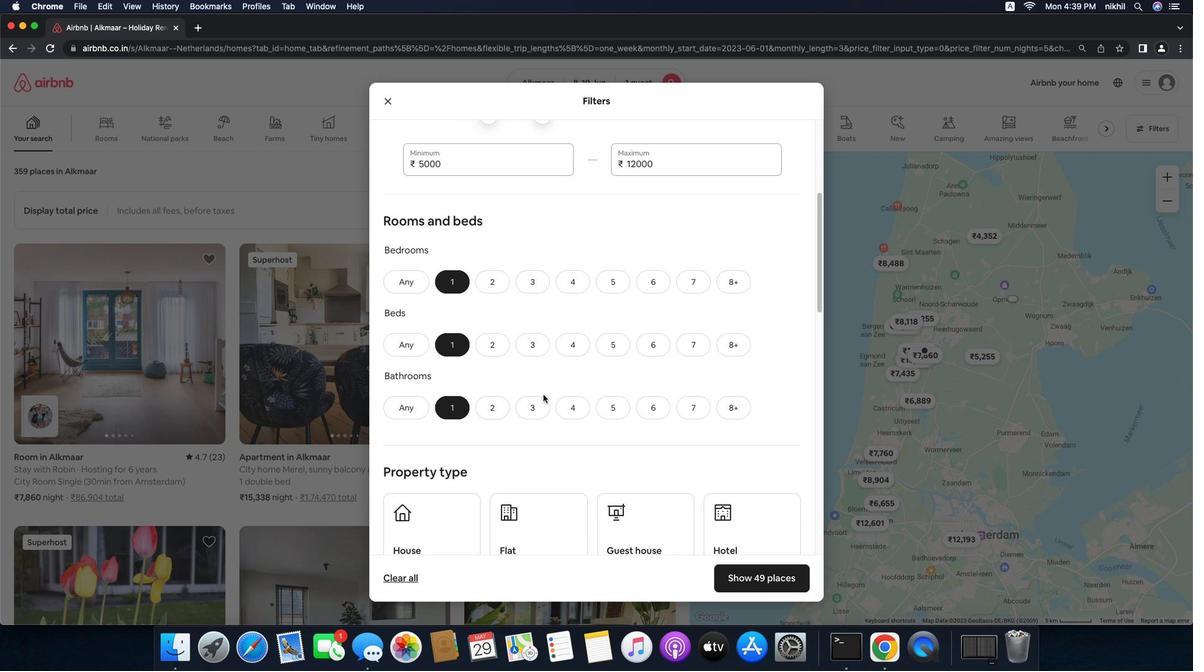 
Action: Mouse scrolled (525, 409) with delta (97, -15)
Screenshot: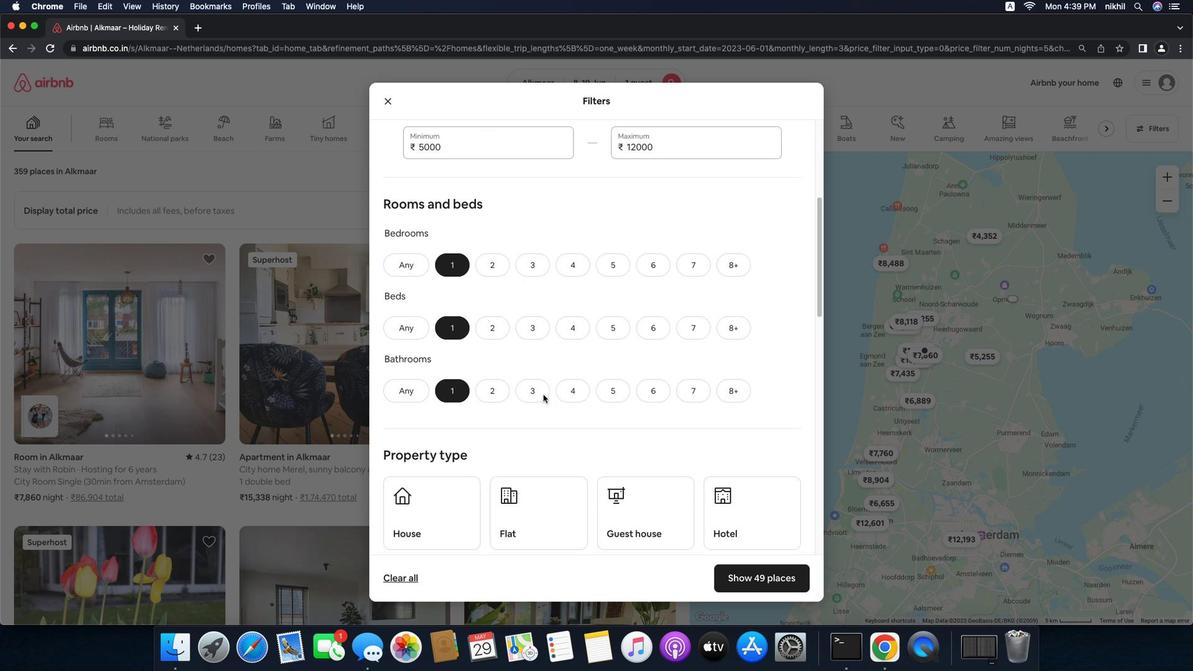 
Action: Mouse scrolled (525, 409) with delta (97, -16)
Screenshot: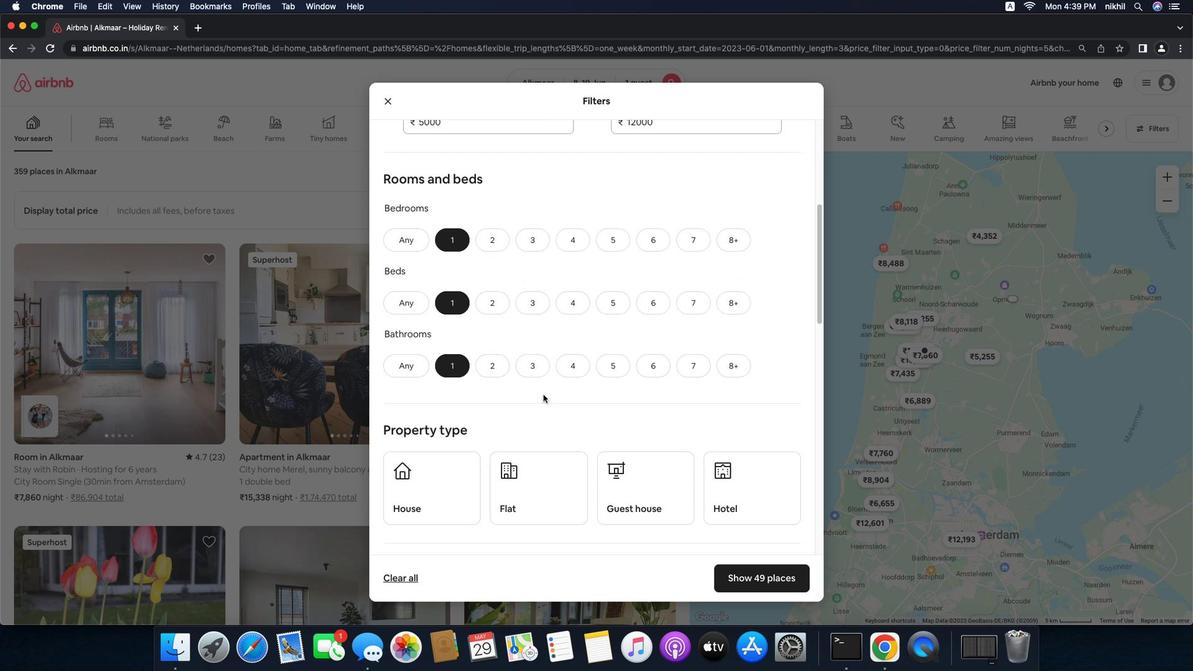 
Action: Mouse scrolled (525, 409) with delta (97, -17)
Screenshot: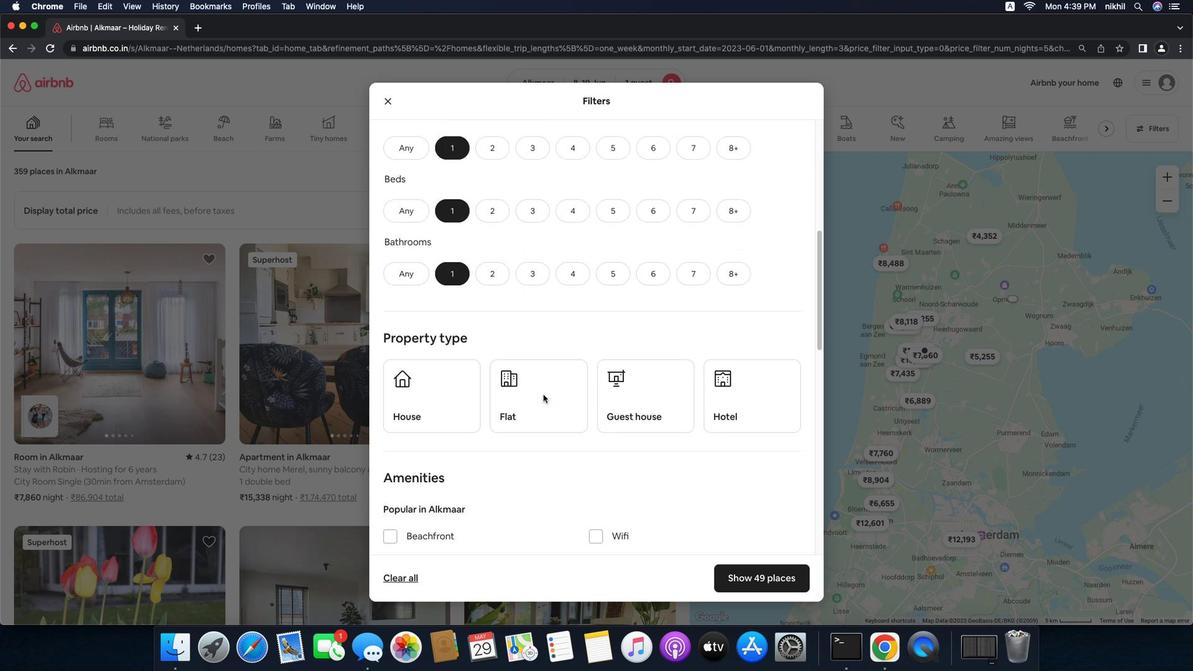 
Action: Mouse moved to (446, 329)
Screenshot: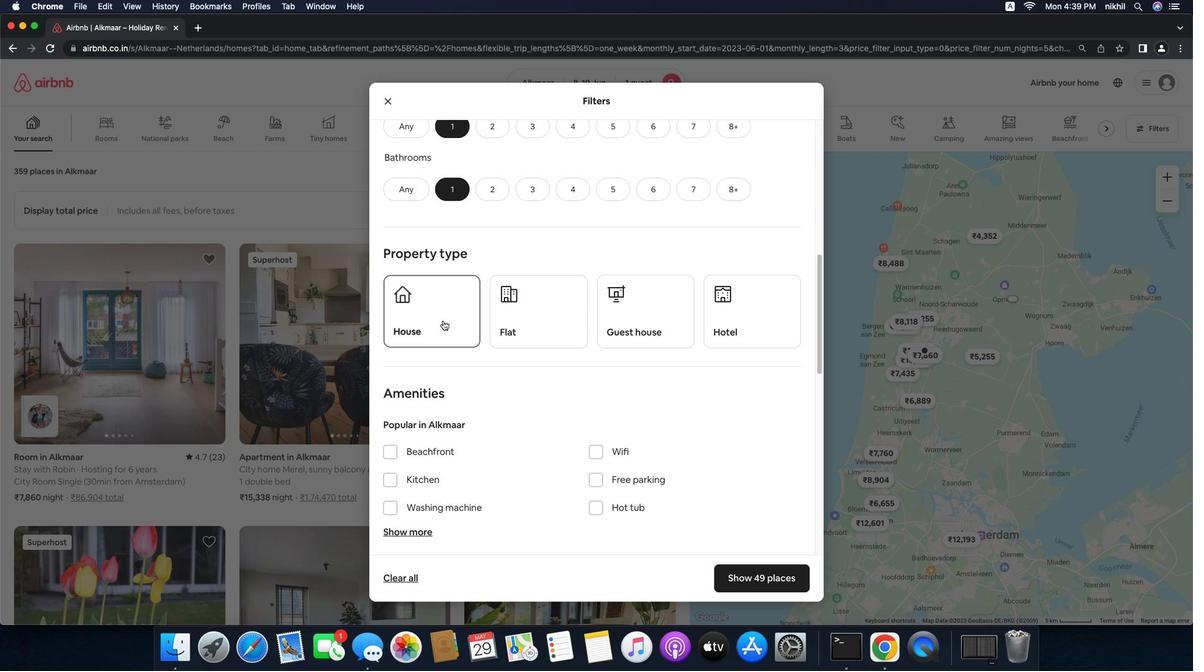 
Action: Mouse pressed left at (446, 329)
Screenshot: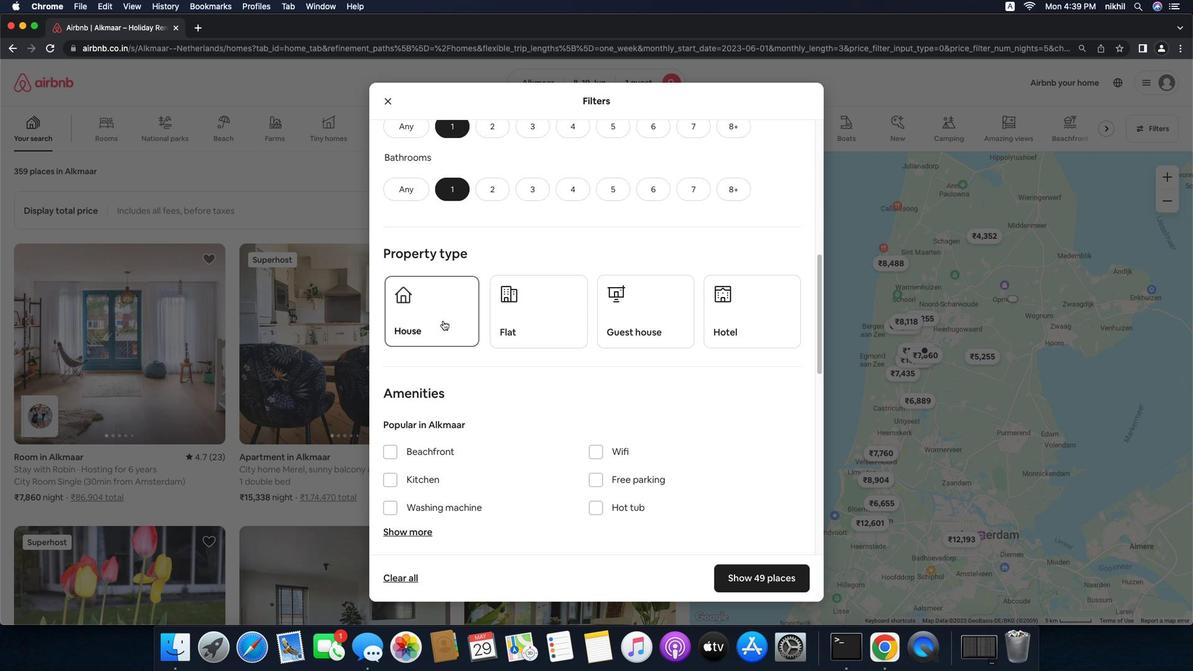 
Action: Mouse moved to (524, 338)
Screenshot: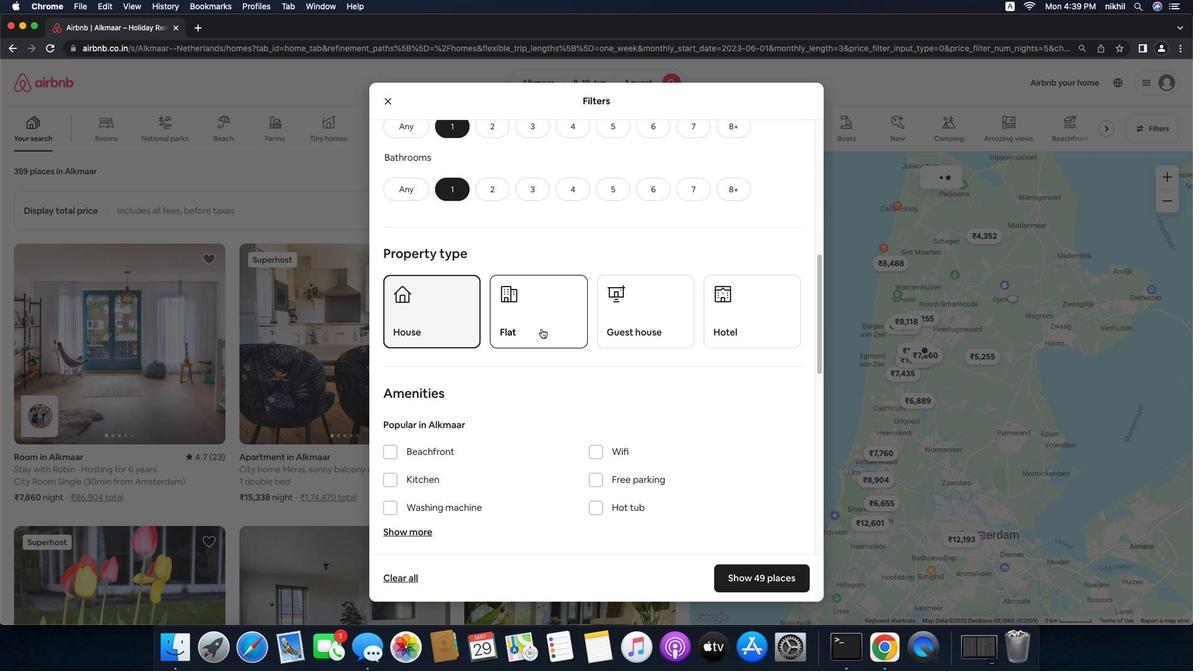 
Action: Mouse pressed left at (524, 338)
Screenshot: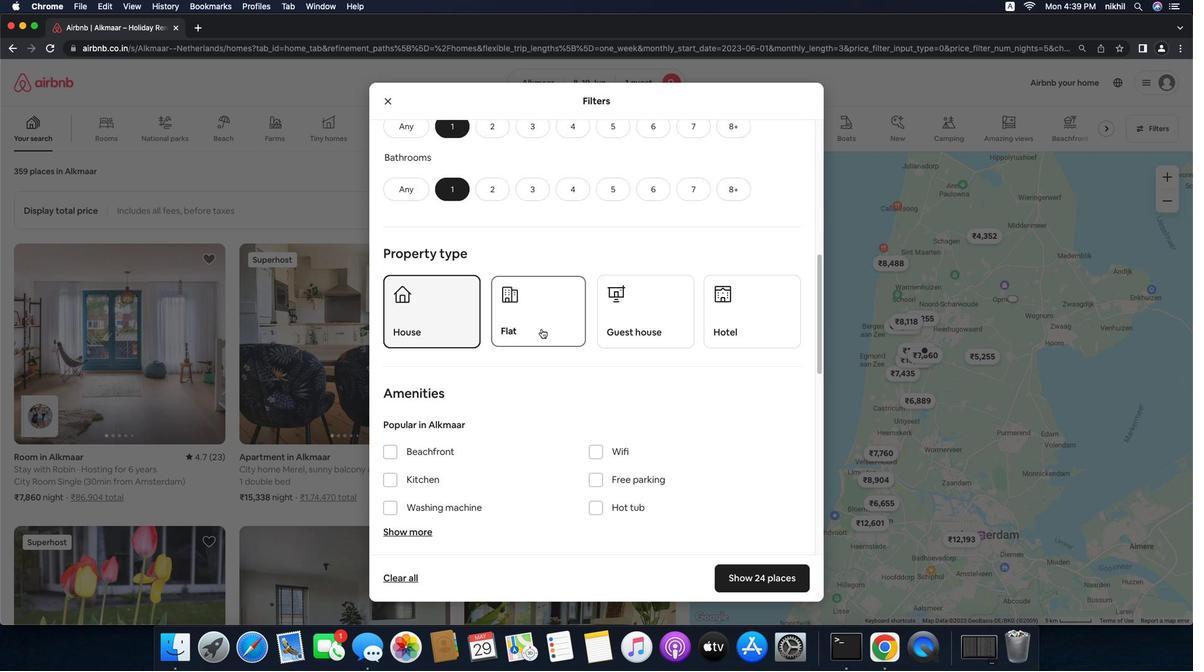 
Action: Mouse moved to (596, 332)
Screenshot: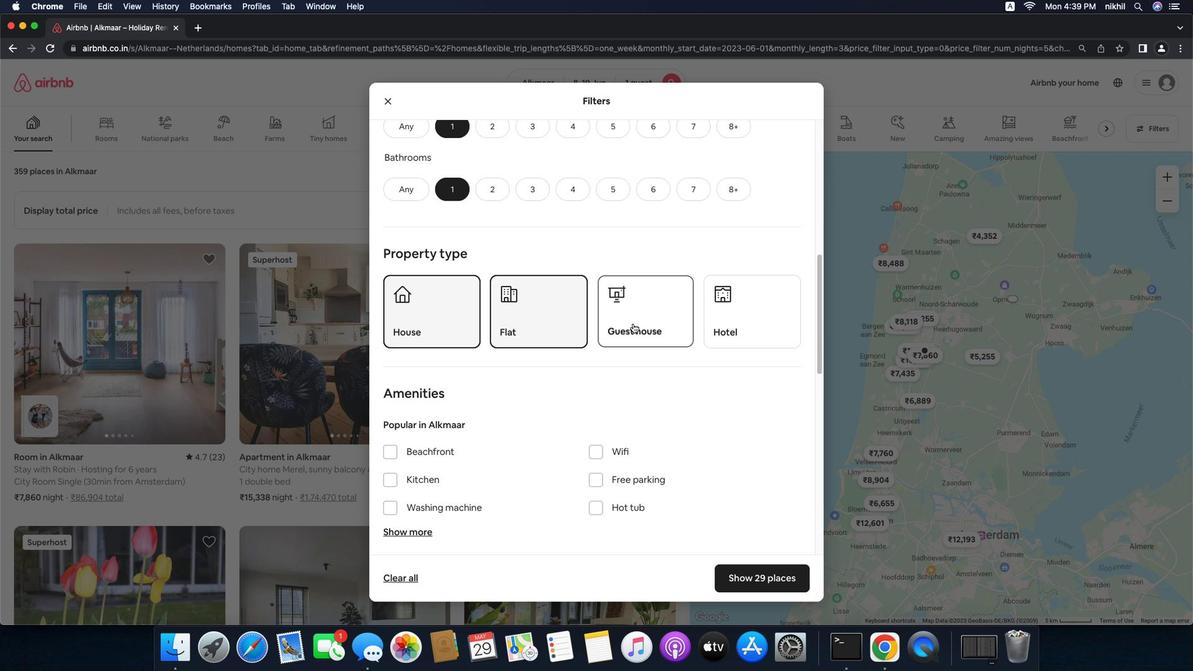 
Action: Mouse pressed left at (596, 332)
Screenshot: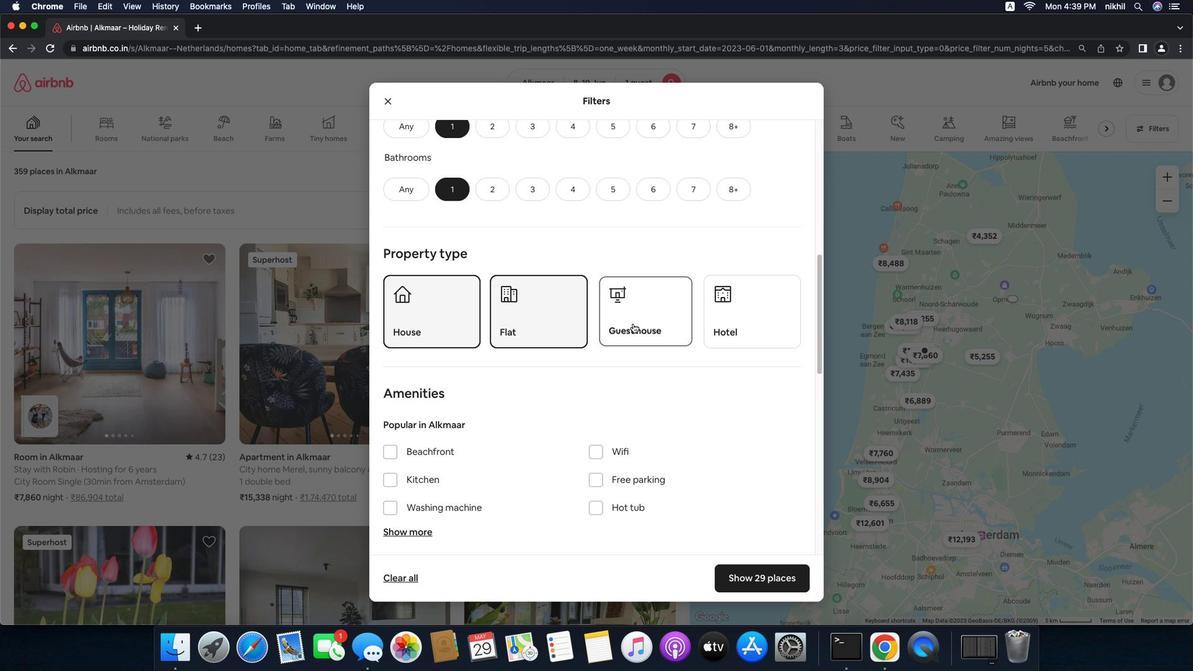 
Action: Mouse moved to (681, 338)
Screenshot: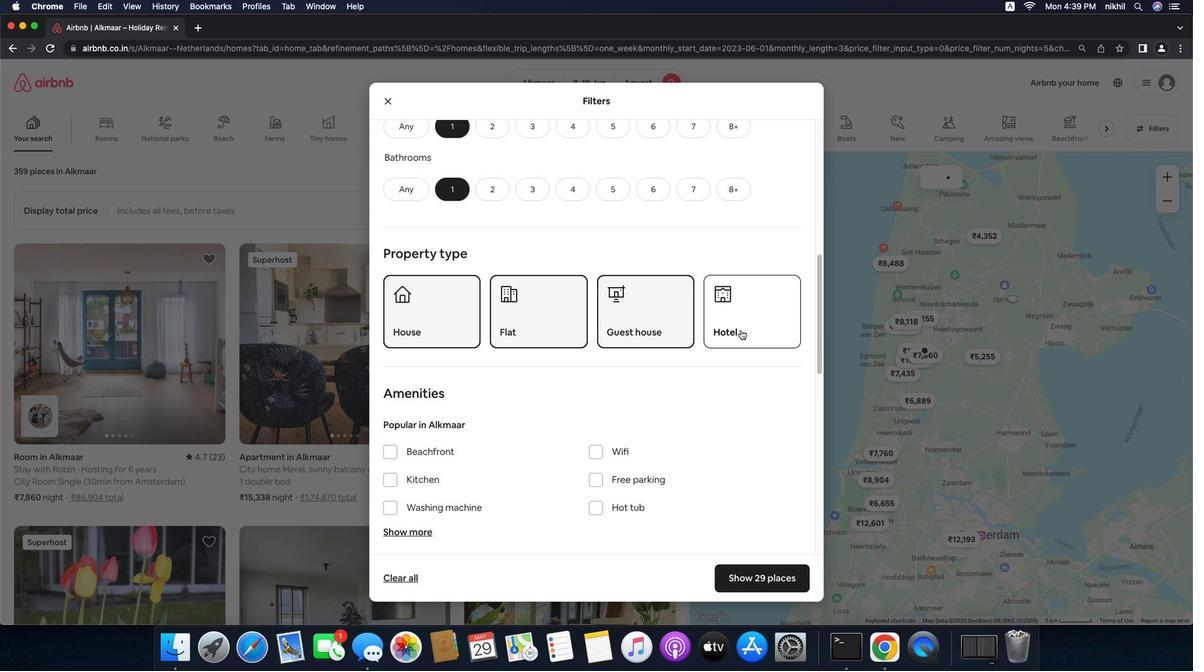 
Action: Mouse pressed left at (681, 338)
Screenshot: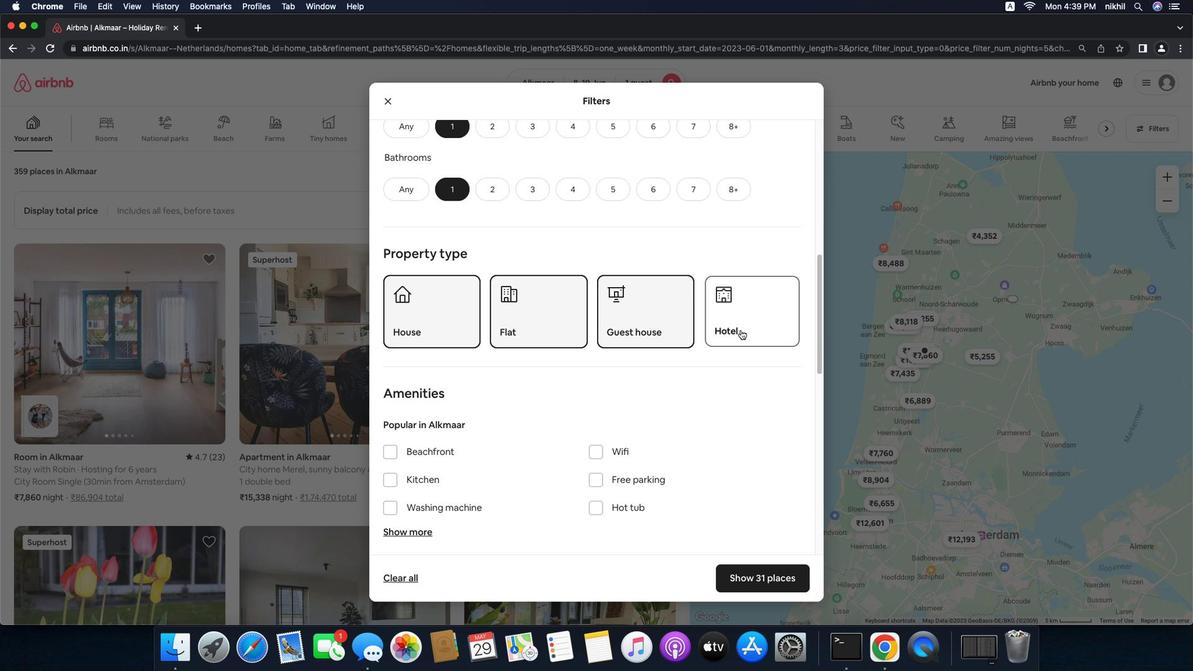 
Action: Mouse moved to (578, 402)
Screenshot: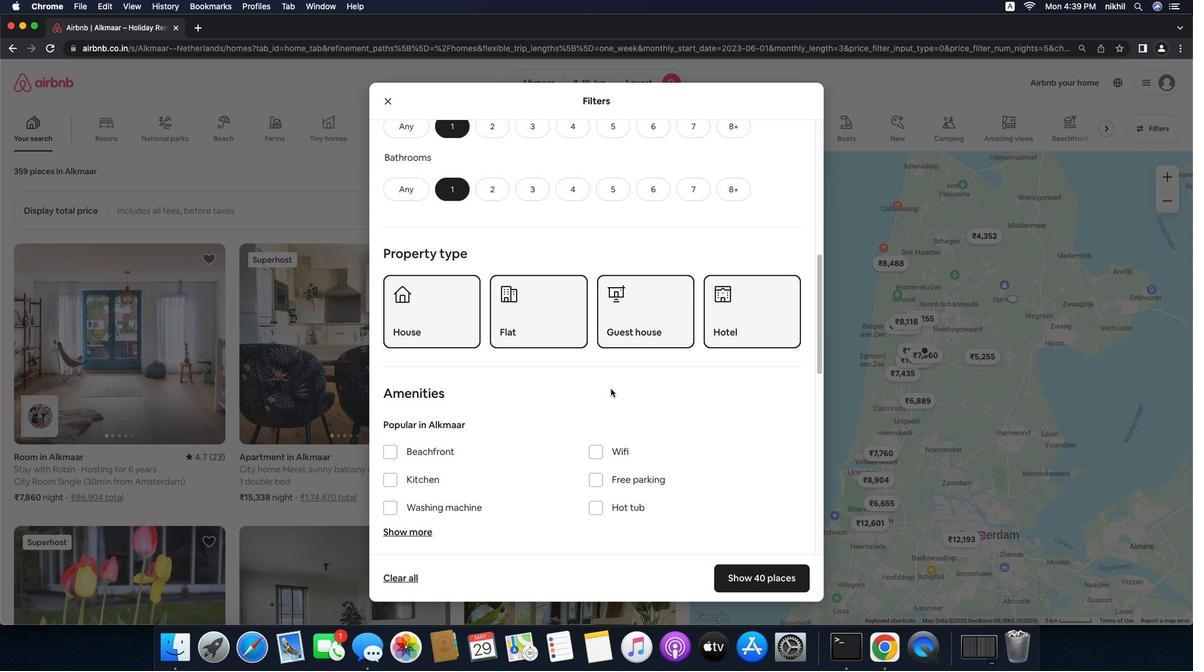 
Action: Mouse scrolled (578, 402) with delta (97, -15)
Screenshot: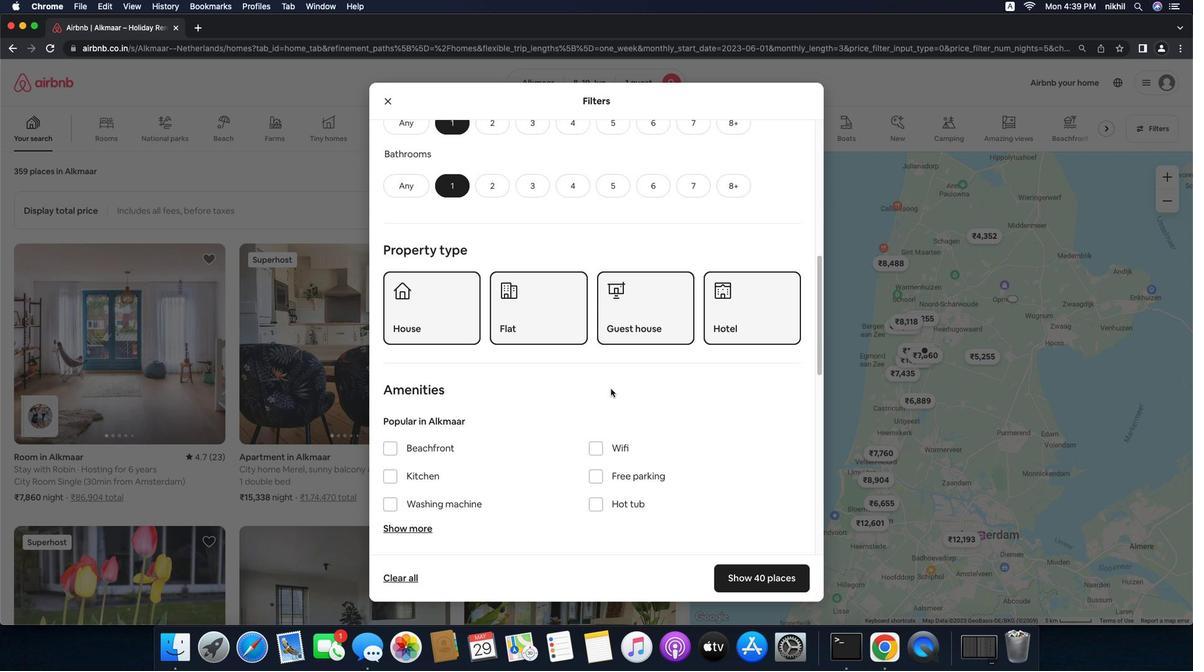 
Action: Mouse scrolled (578, 402) with delta (97, -15)
Screenshot: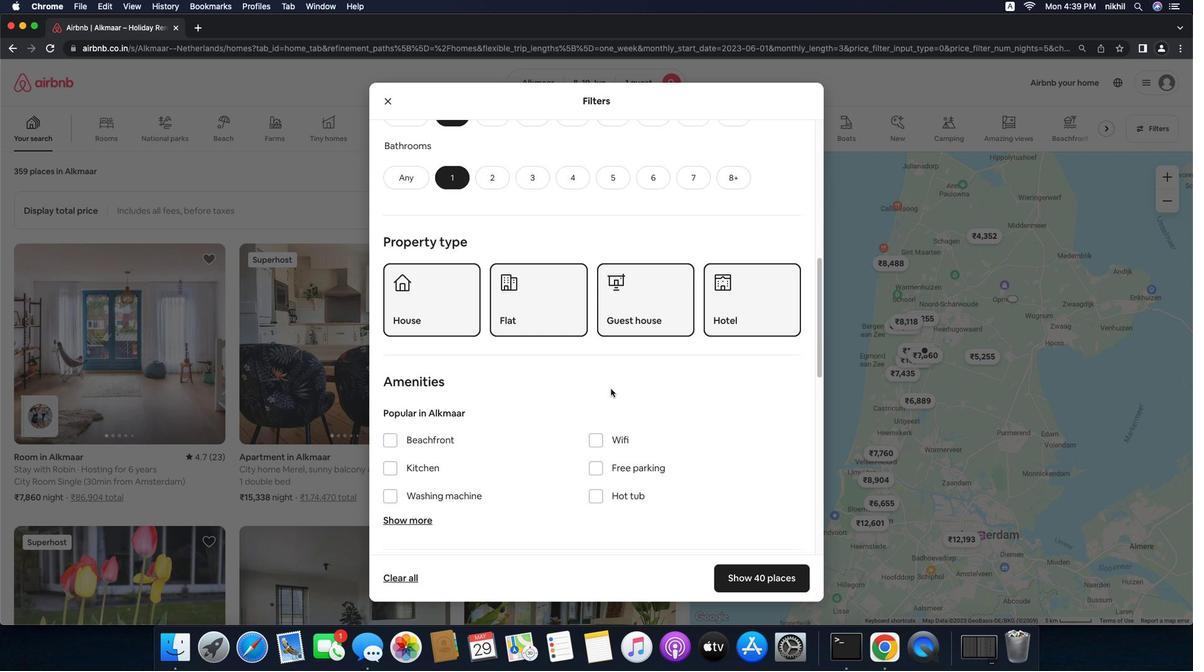 
Action: Mouse scrolled (578, 402) with delta (97, -16)
Screenshot: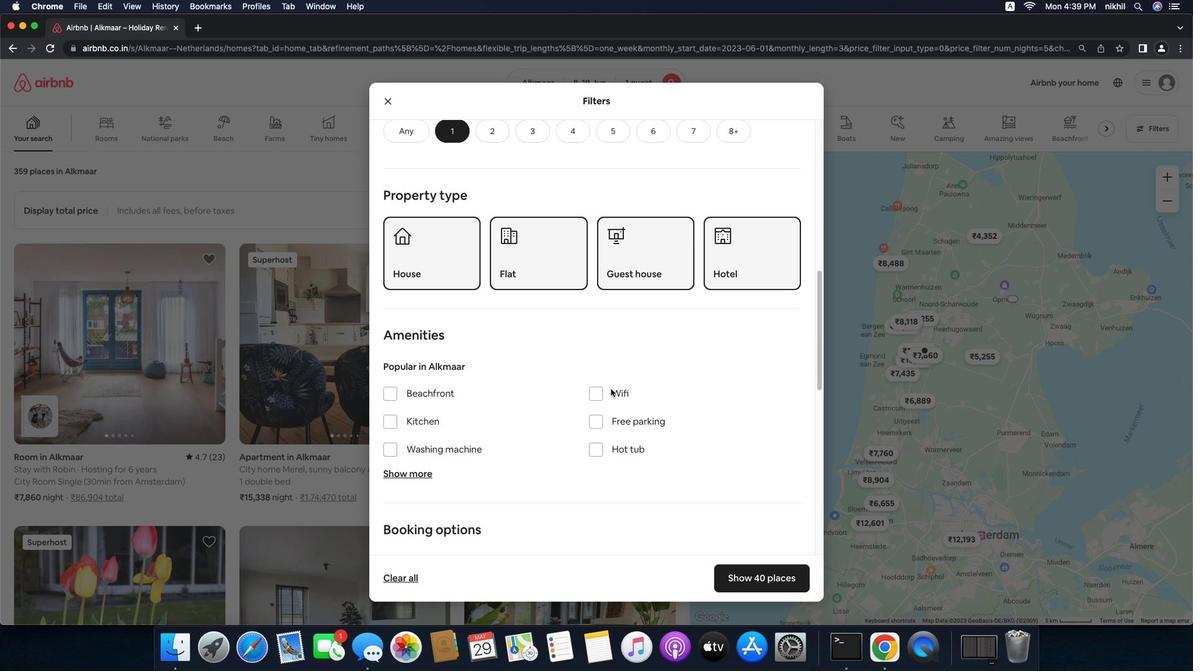 
Action: Mouse moved to (450, 425)
Screenshot: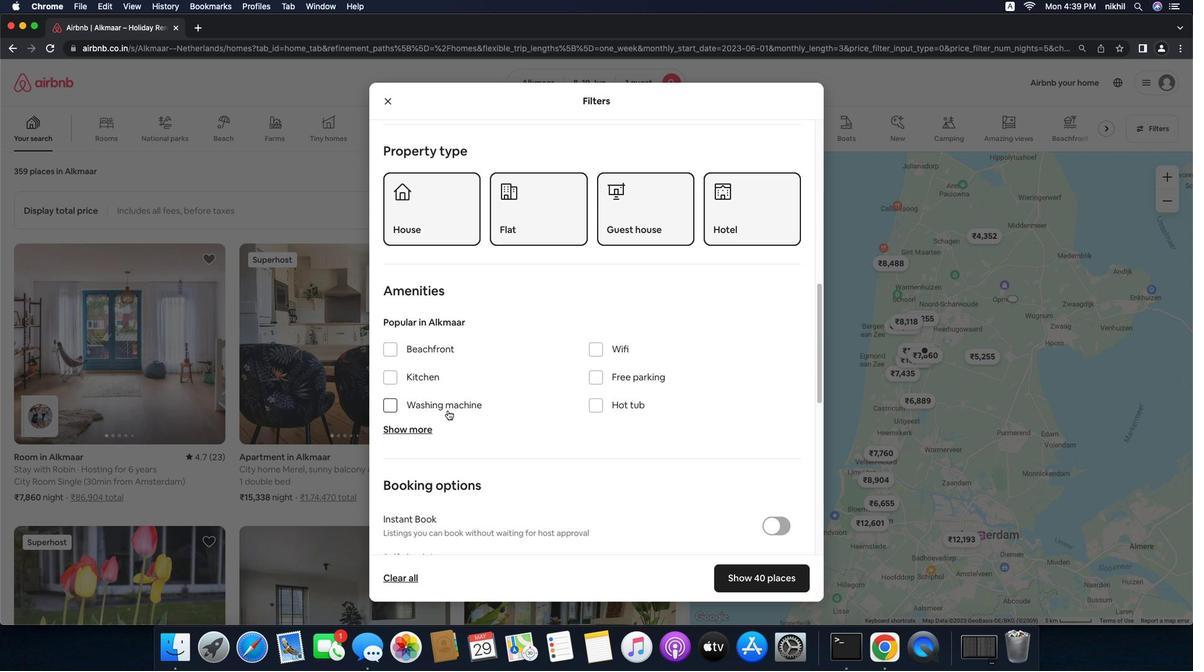 
Action: Mouse pressed left at (450, 425)
Screenshot: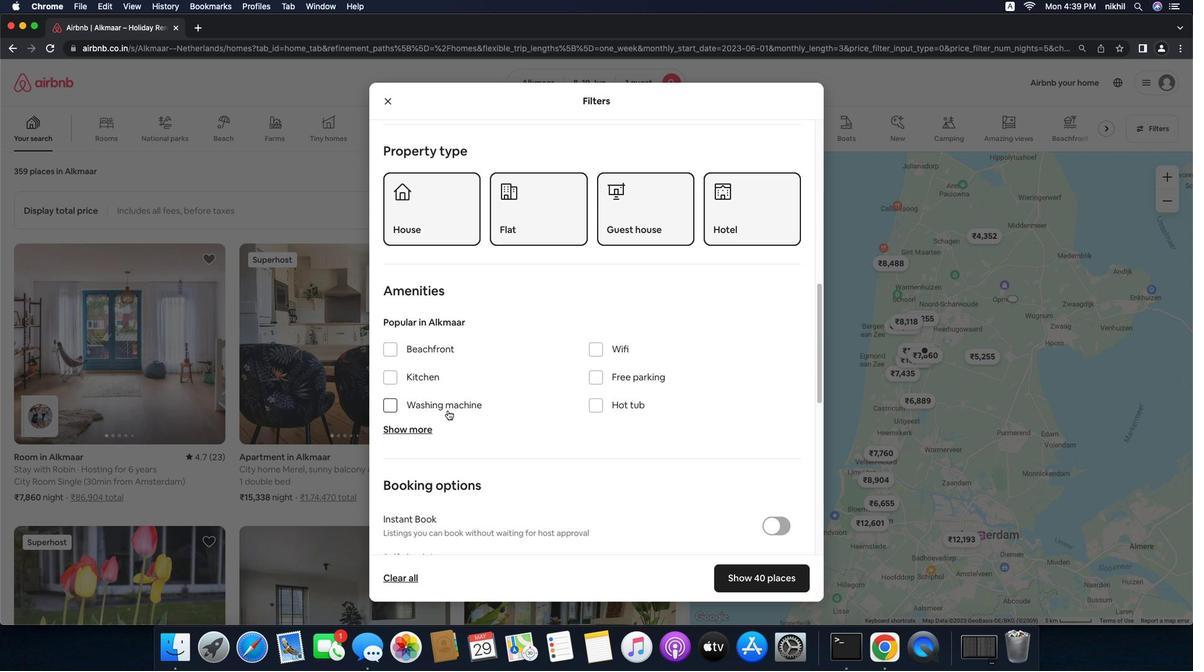 
Action: Mouse moved to (544, 461)
Screenshot: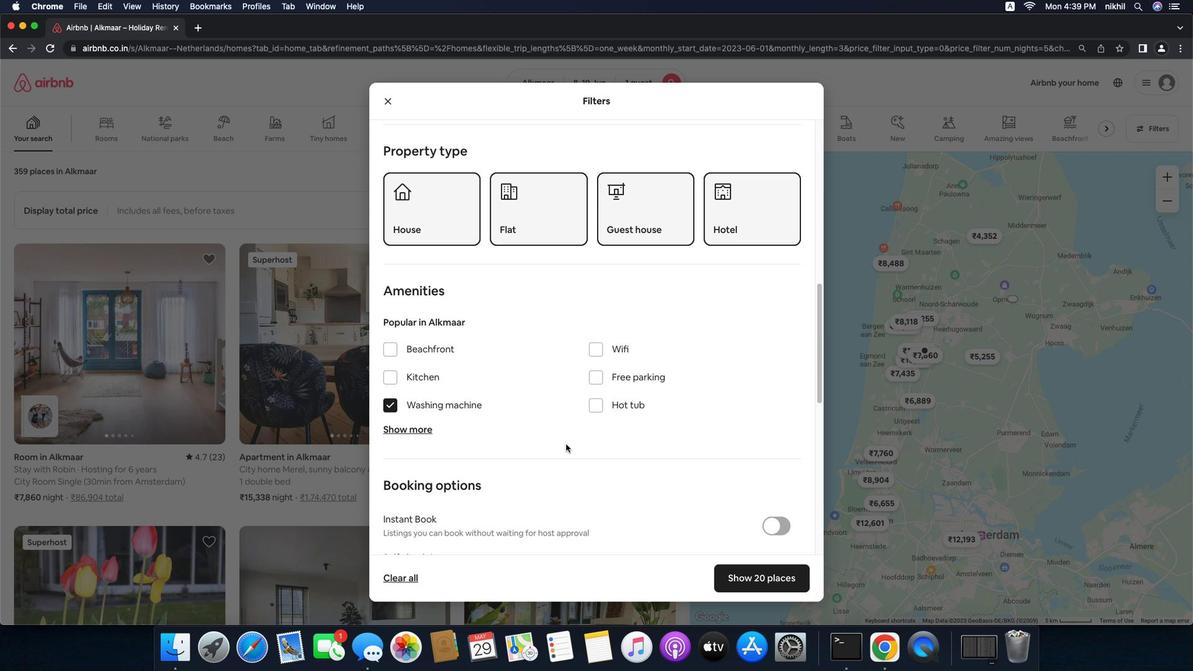 
Action: Mouse scrolled (544, 461) with delta (97, -15)
Screenshot: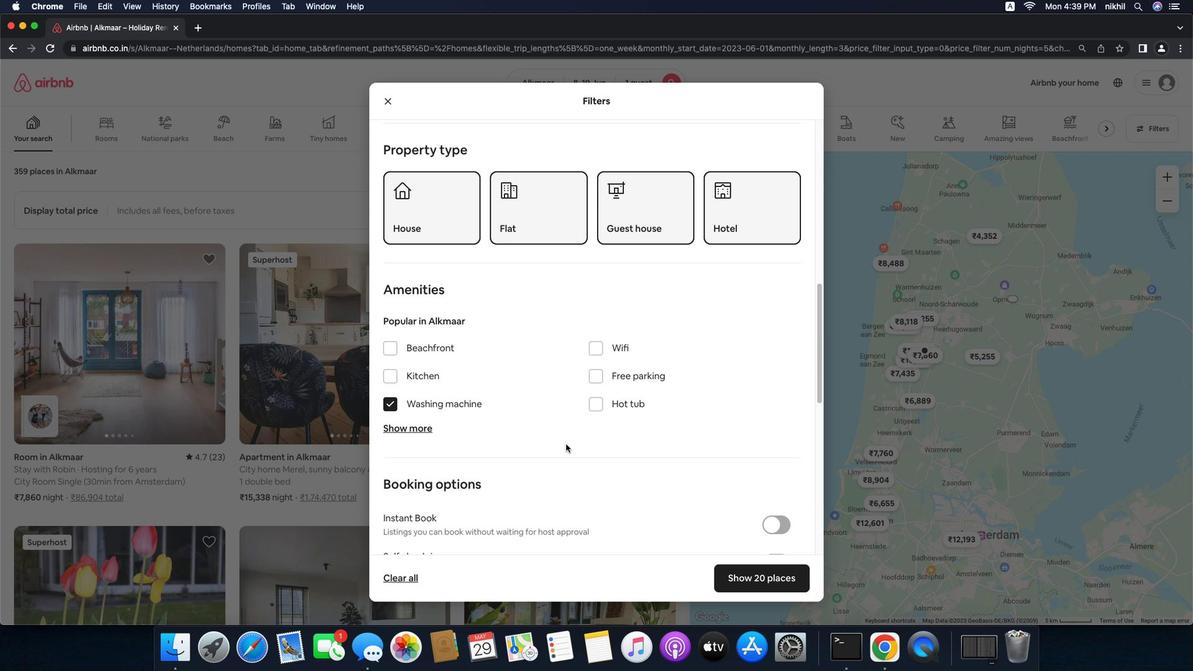 
Action: Mouse scrolled (544, 461) with delta (97, -15)
Screenshot: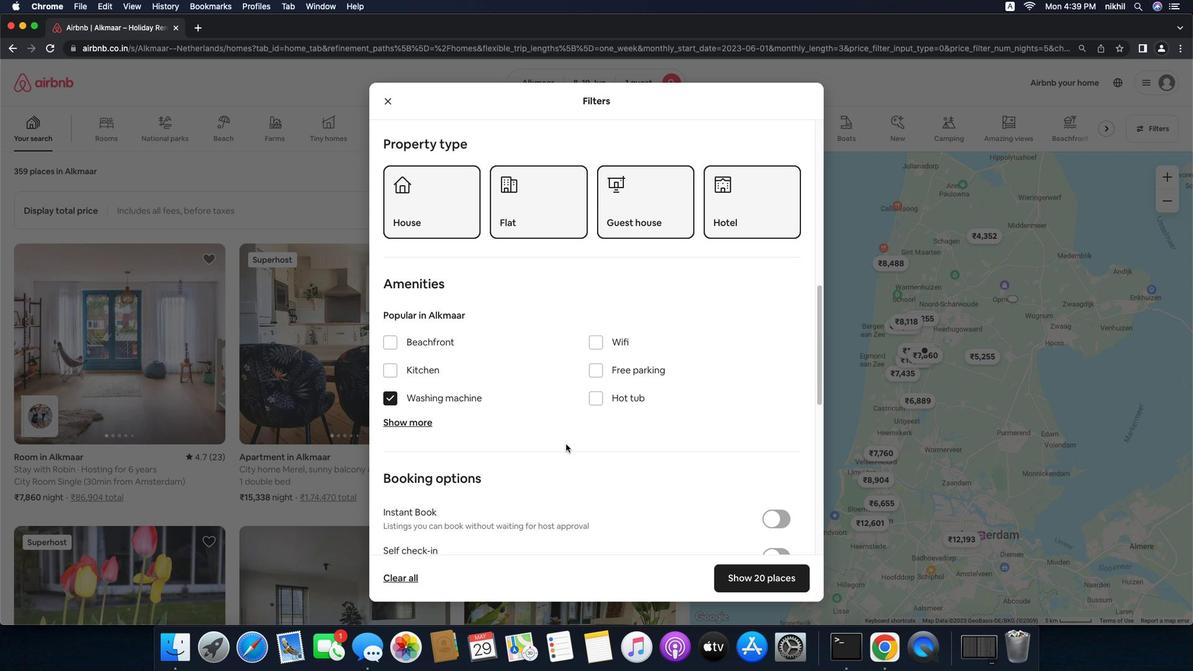 
Action: Mouse scrolled (544, 461) with delta (97, -15)
Screenshot: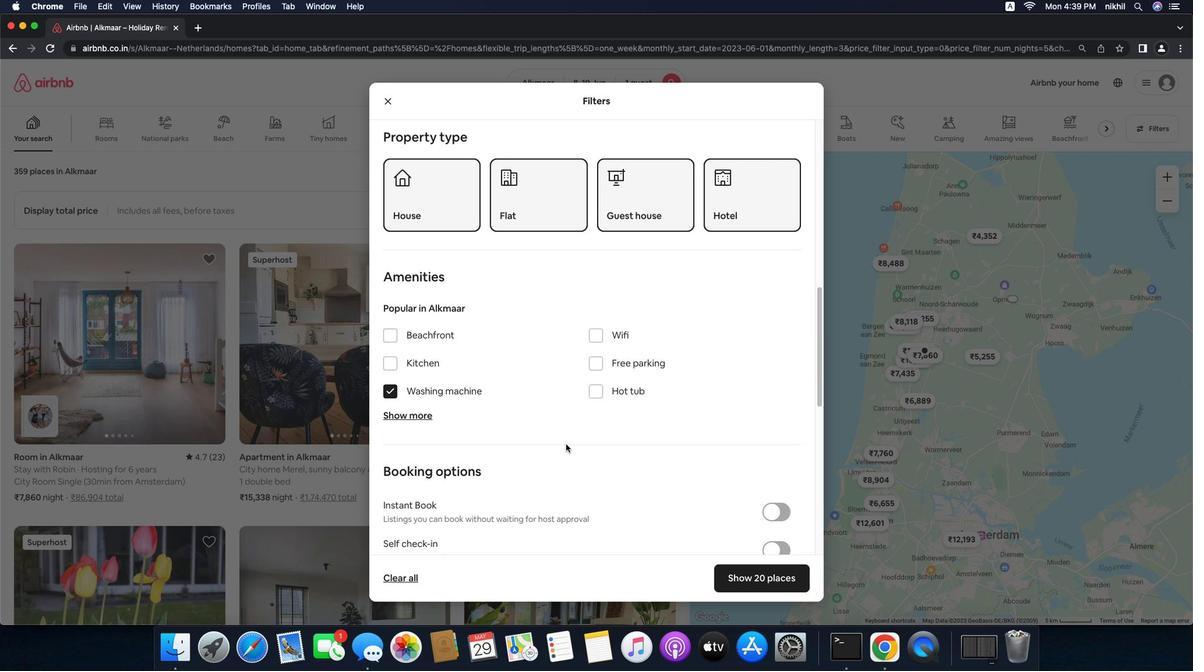 
Action: Mouse scrolled (544, 461) with delta (97, -15)
Screenshot: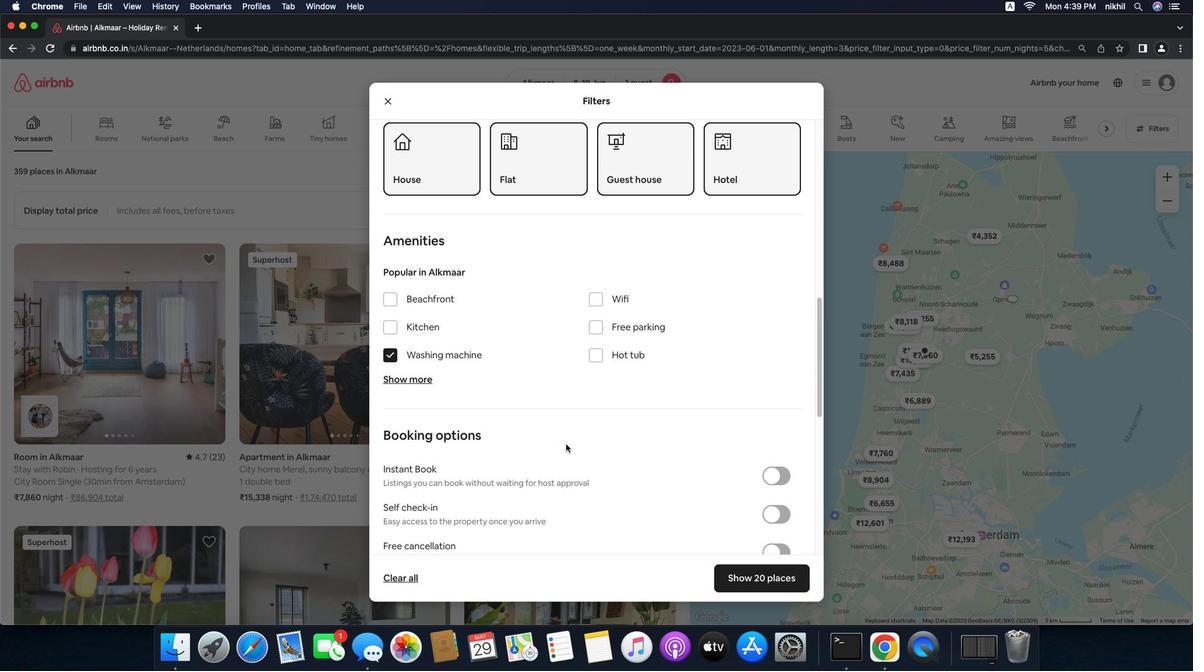 
Action: Mouse scrolled (544, 461) with delta (97, -15)
Screenshot: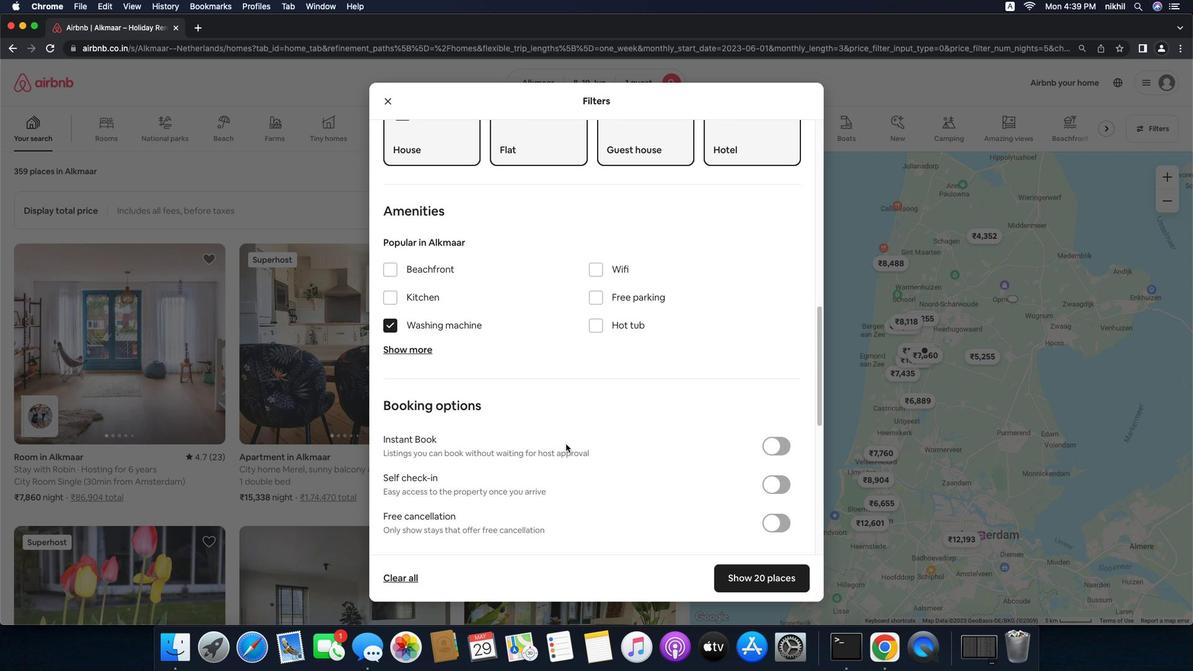 
Action: Mouse scrolled (544, 461) with delta (97, -15)
Screenshot: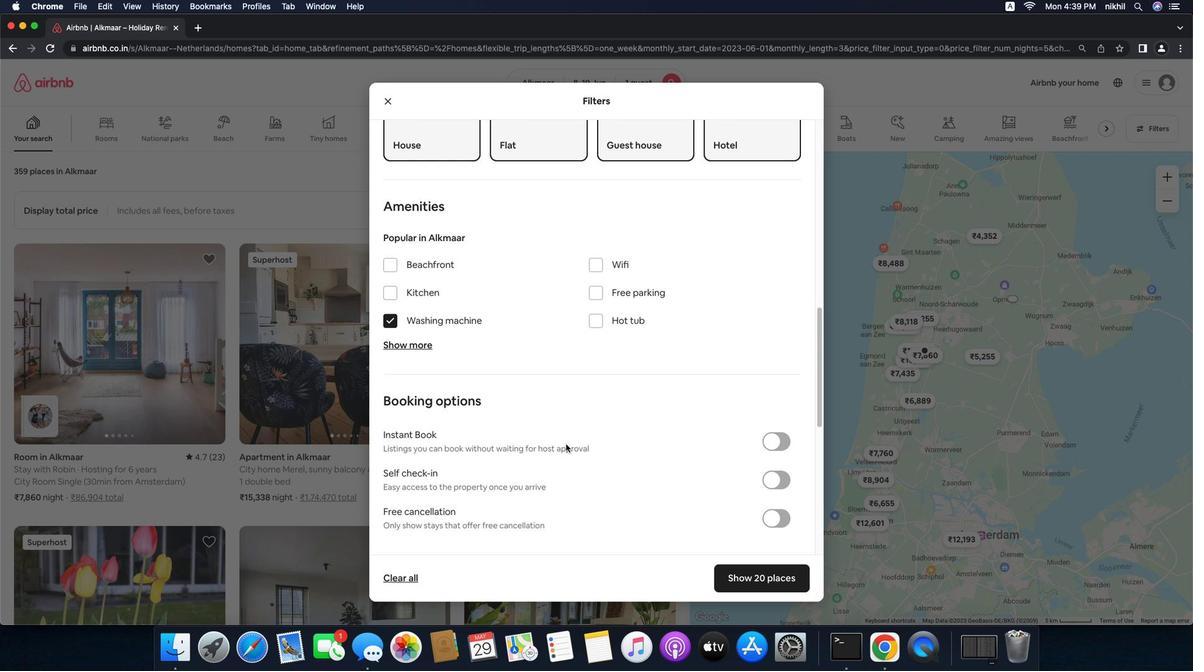 
Action: Mouse scrolled (544, 461) with delta (97, -15)
Screenshot: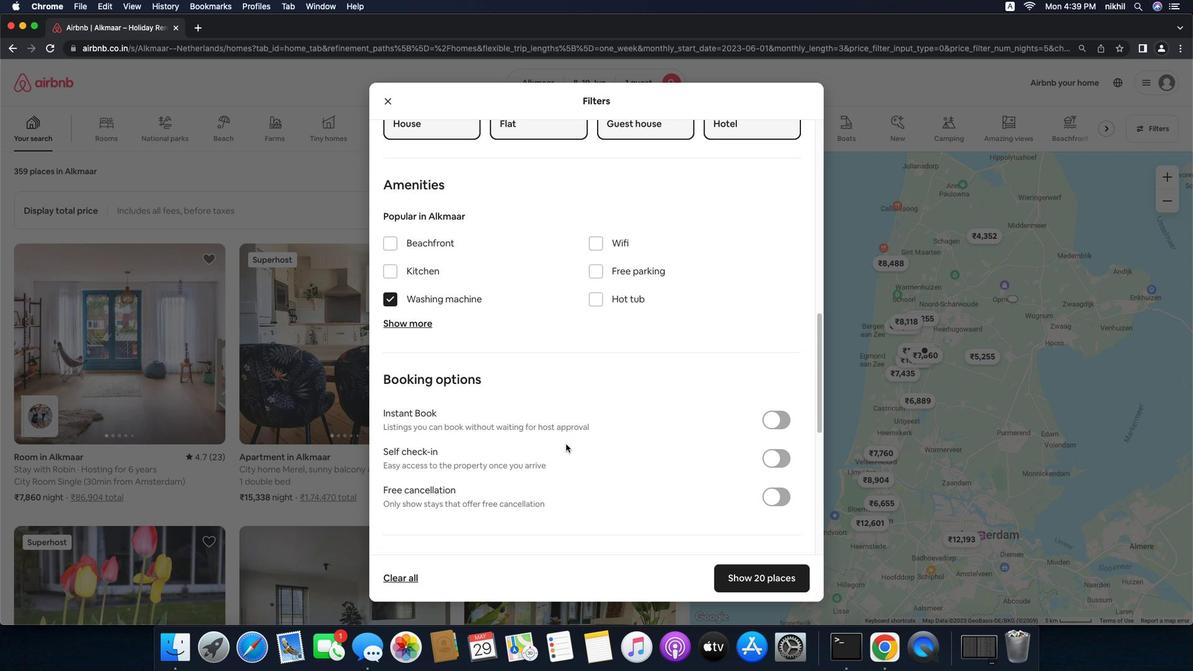 
Action: Mouse moved to (709, 455)
Screenshot: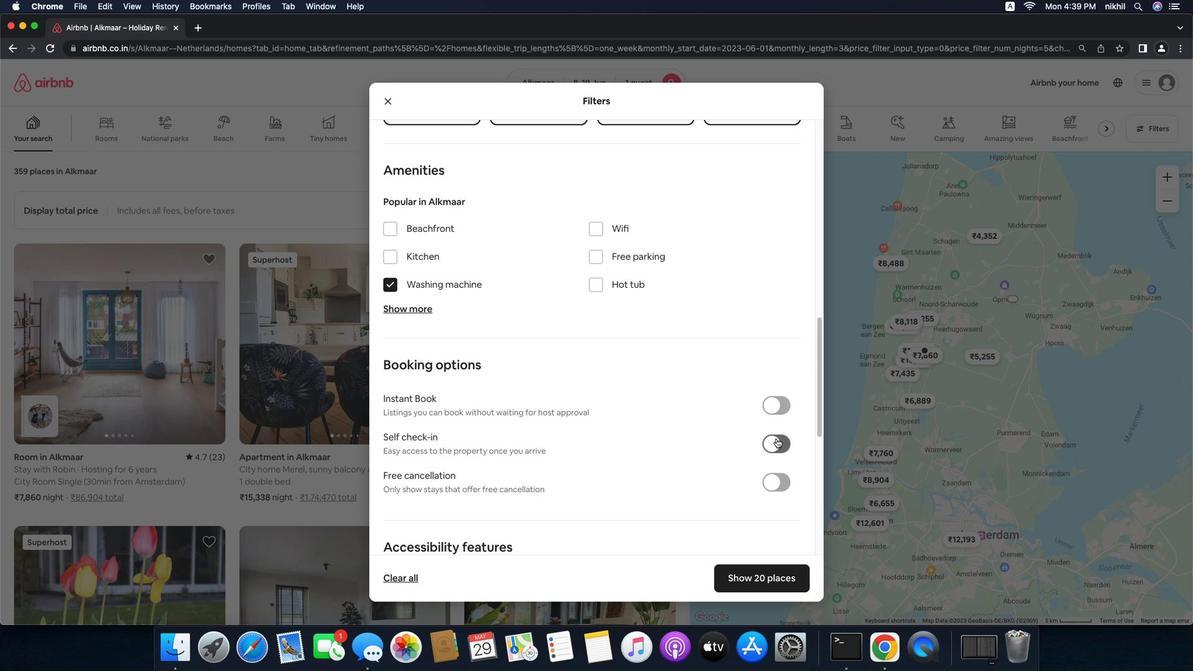 
Action: Mouse pressed left at (709, 455)
Screenshot: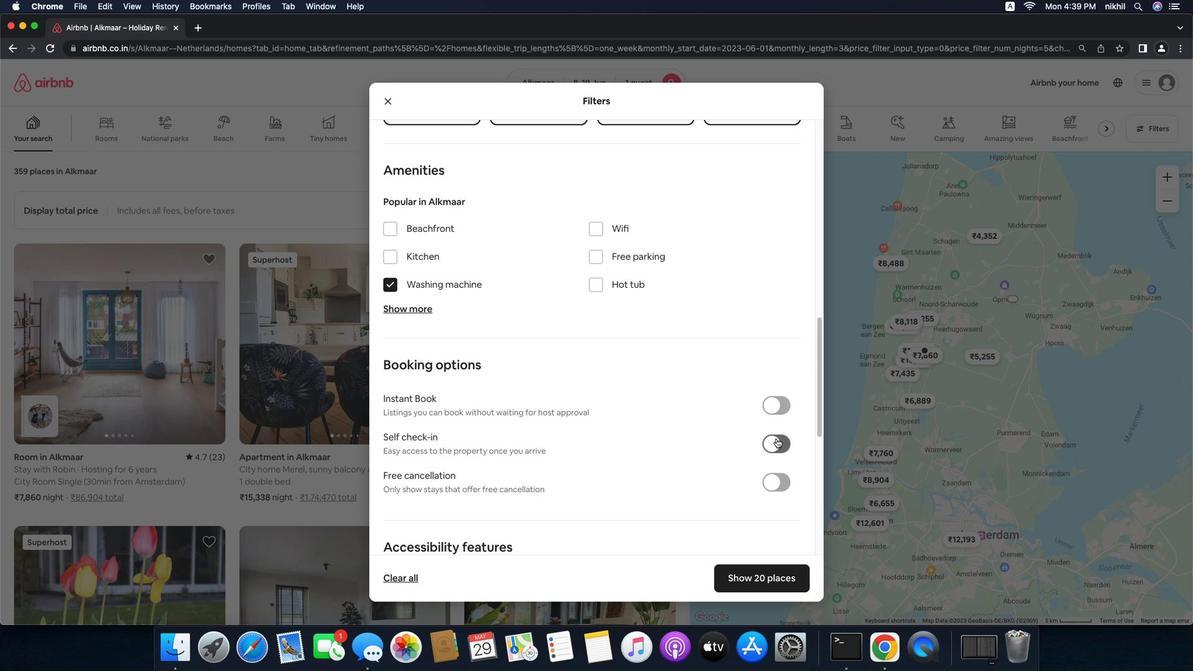 
Action: Mouse moved to (618, 472)
Screenshot: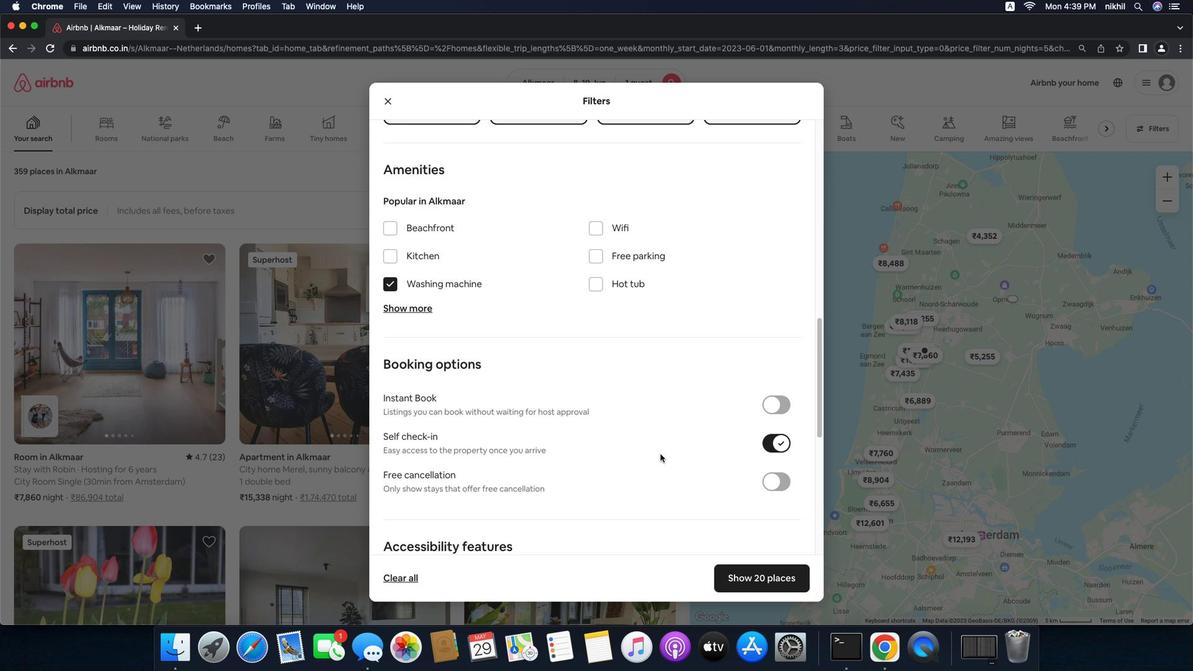 
Action: Mouse scrolled (618, 472) with delta (97, -15)
Screenshot: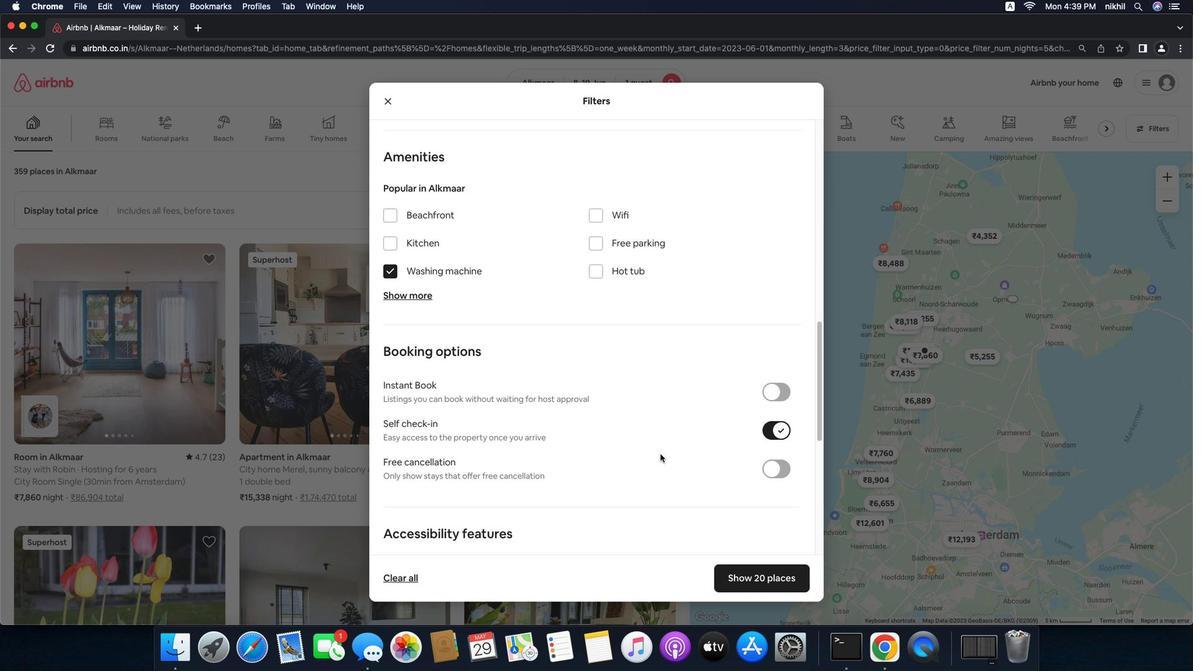 
Action: Mouse scrolled (618, 472) with delta (97, -15)
Screenshot: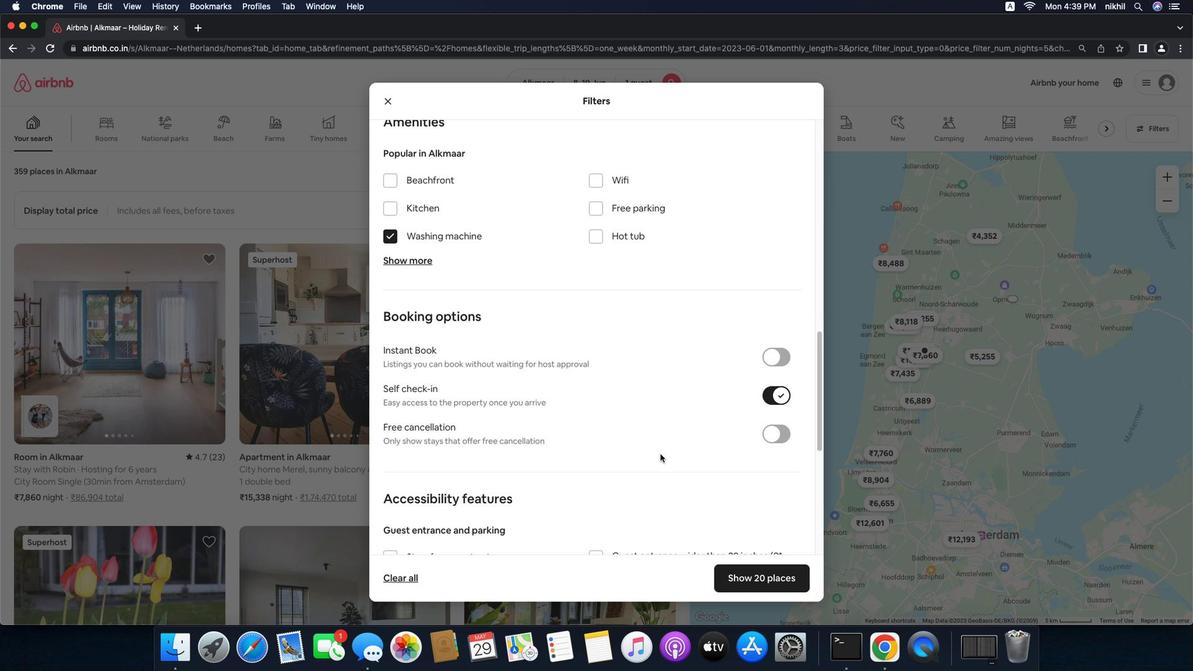 
Action: Mouse scrolled (618, 472) with delta (97, -17)
Screenshot: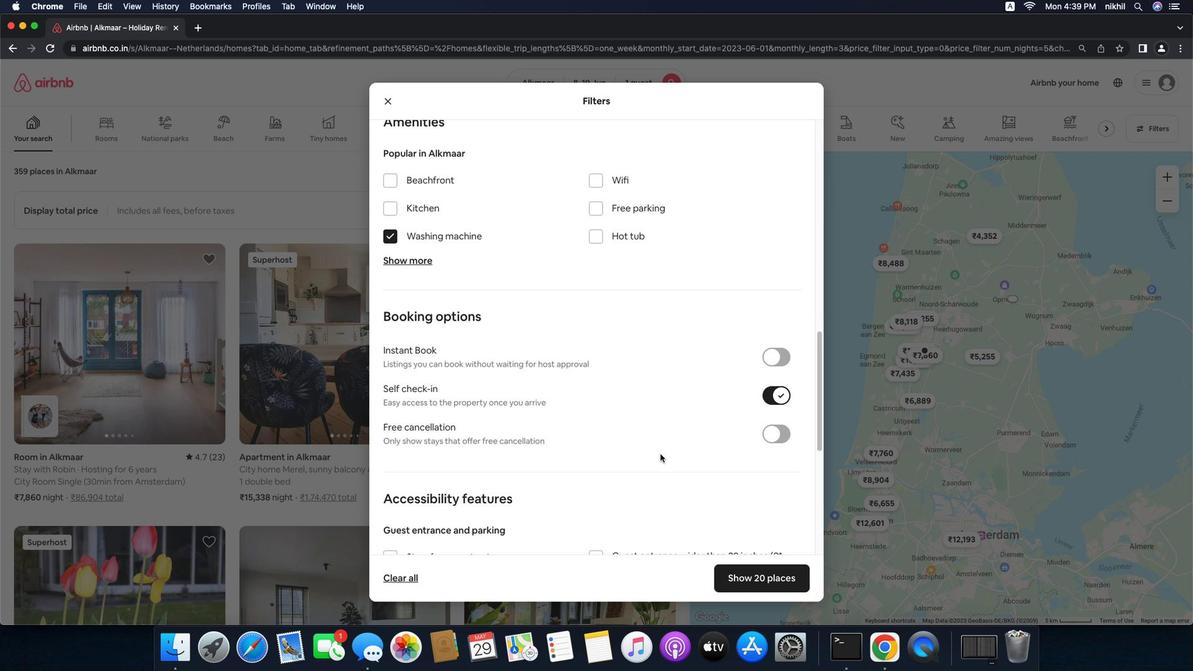 
Action: Mouse scrolled (618, 472) with delta (97, -18)
Screenshot: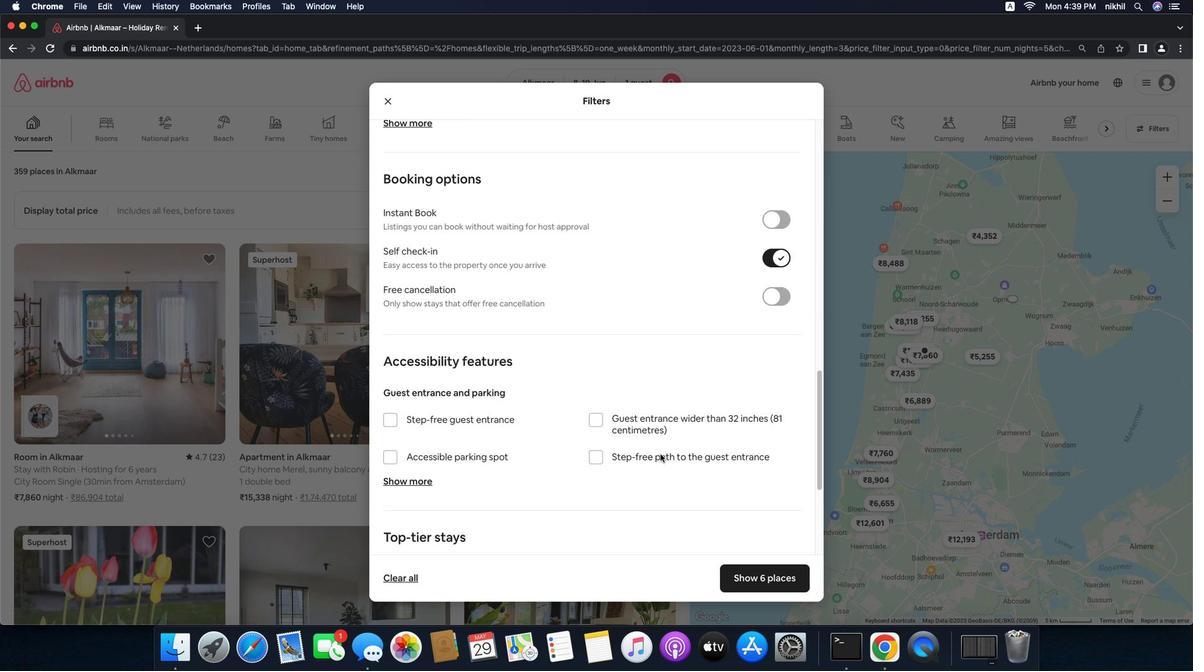 
Action: Mouse scrolled (618, 472) with delta (97, -15)
Screenshot: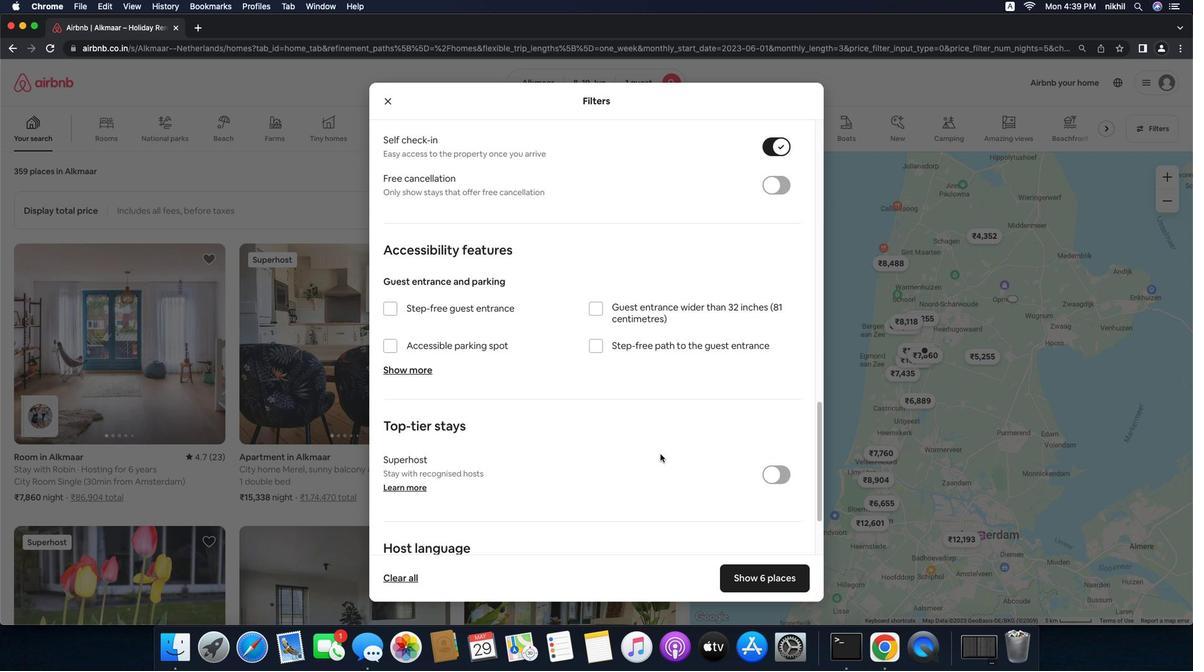 
Action: Mouse scrolled (618, 472) with delta (97, -15)
Screenshot: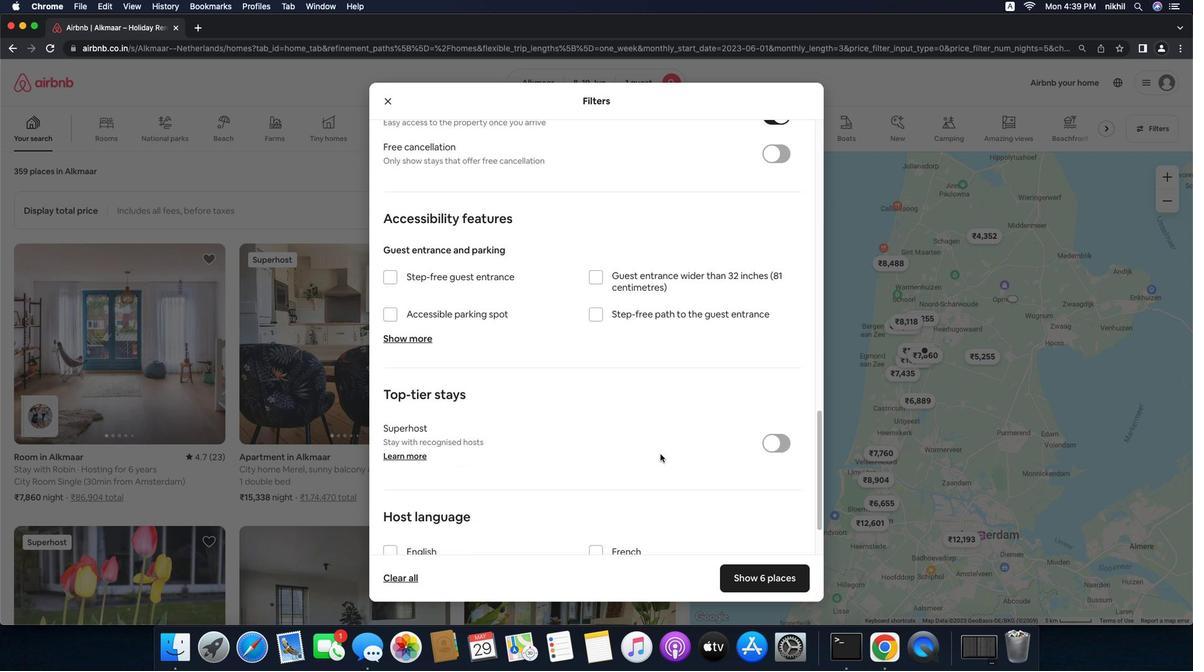 
Action: Mouse scrolled (618, 472) with delta (97, -17)
Screenshot: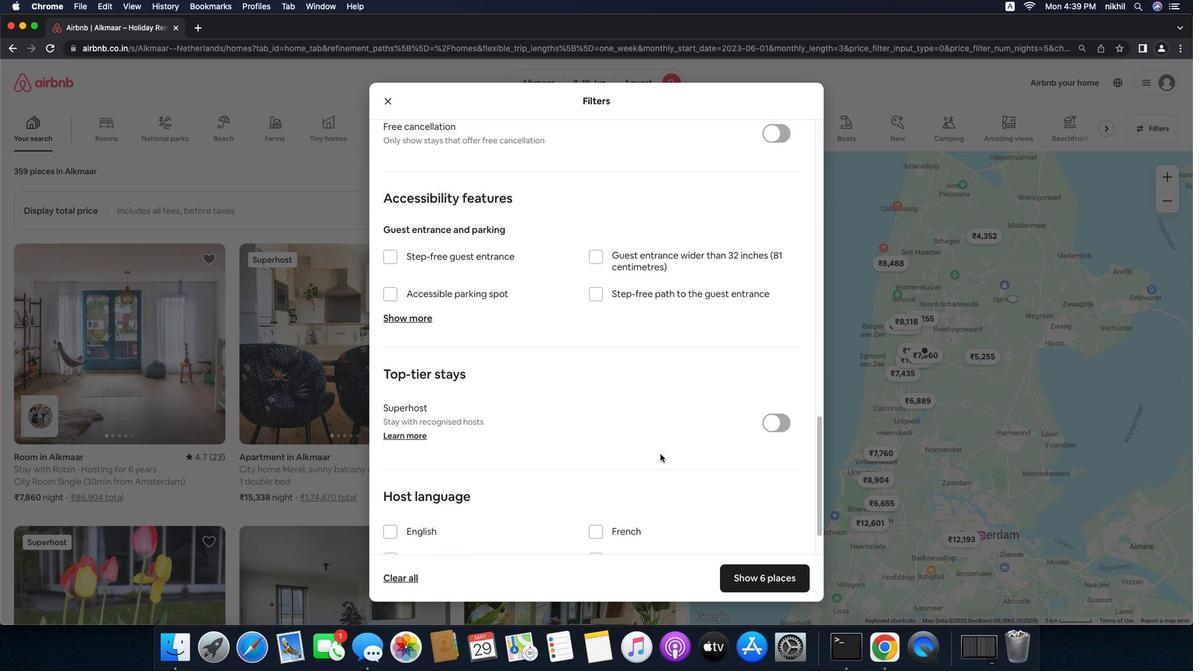 
Action: Mouse scrolled (618, 472) with delta (97, -18)
Screenshot: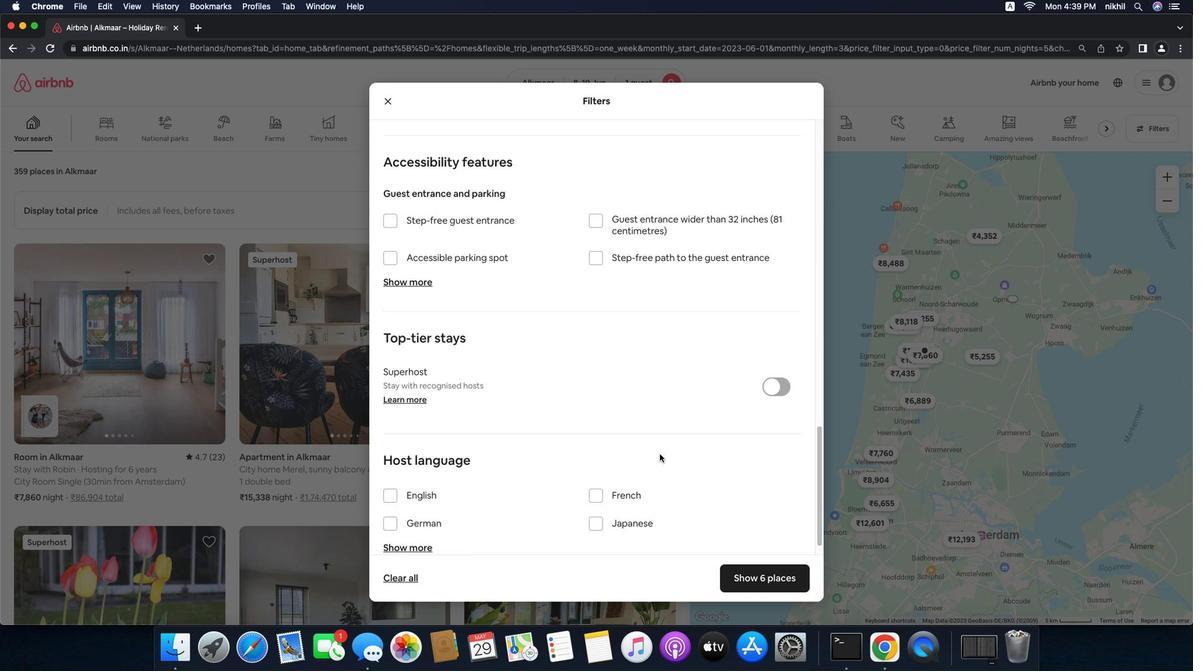 
Action: Mouse moved to (439, 491)
Screenshot: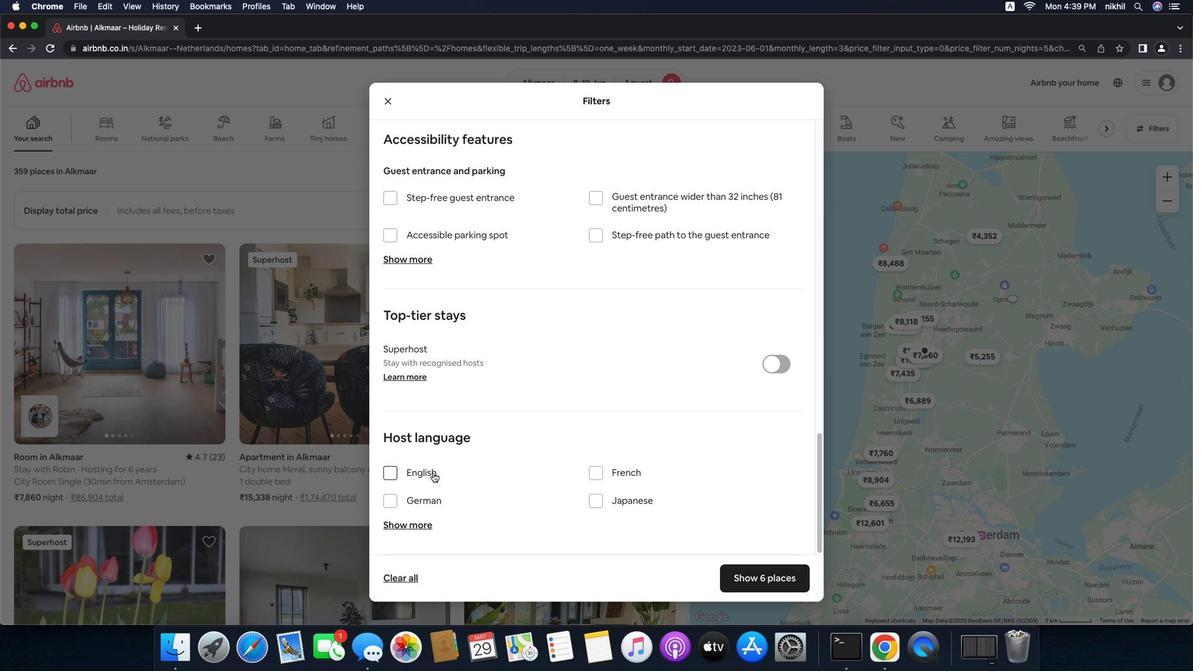 
Action: Mouse pressed left at (439, 491)
Screenshot: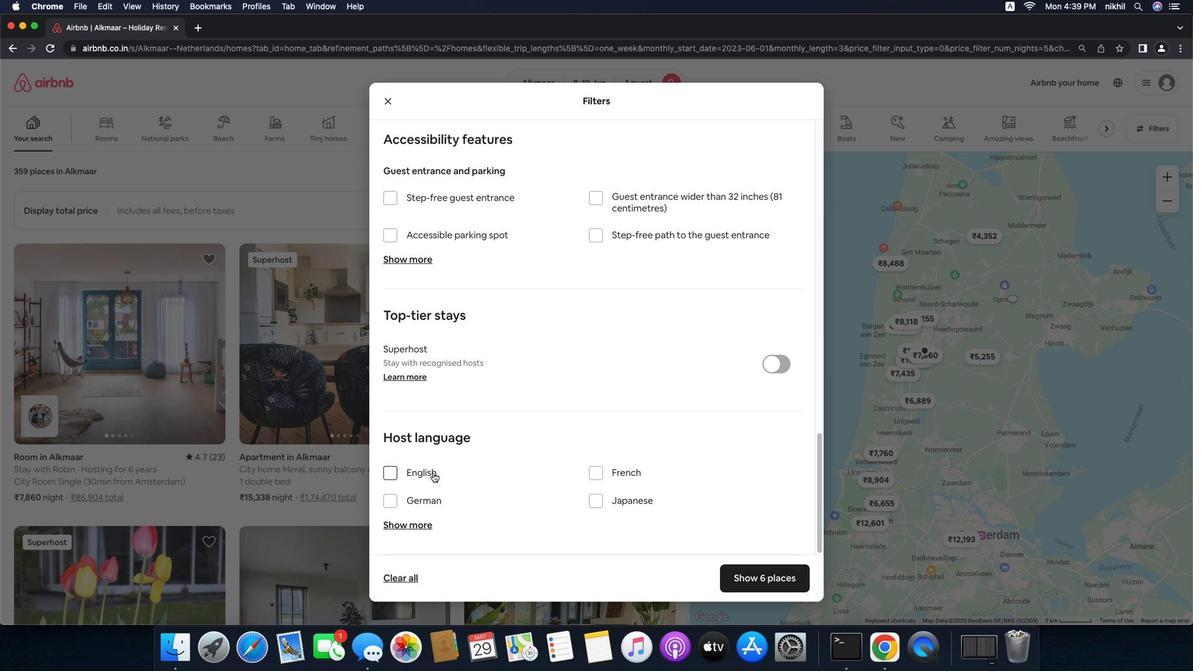 
Action: Mouse moved to (699, 605)
Screenshot: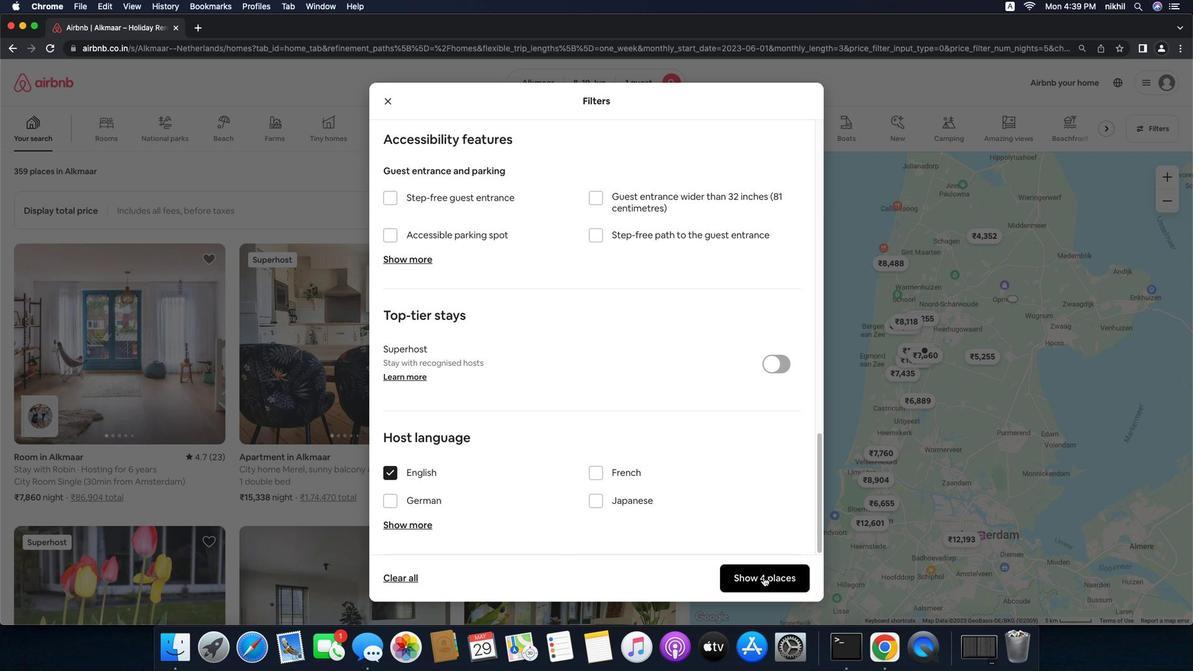 
Action: Mouse pressed left at (699, 605)
Screenshot: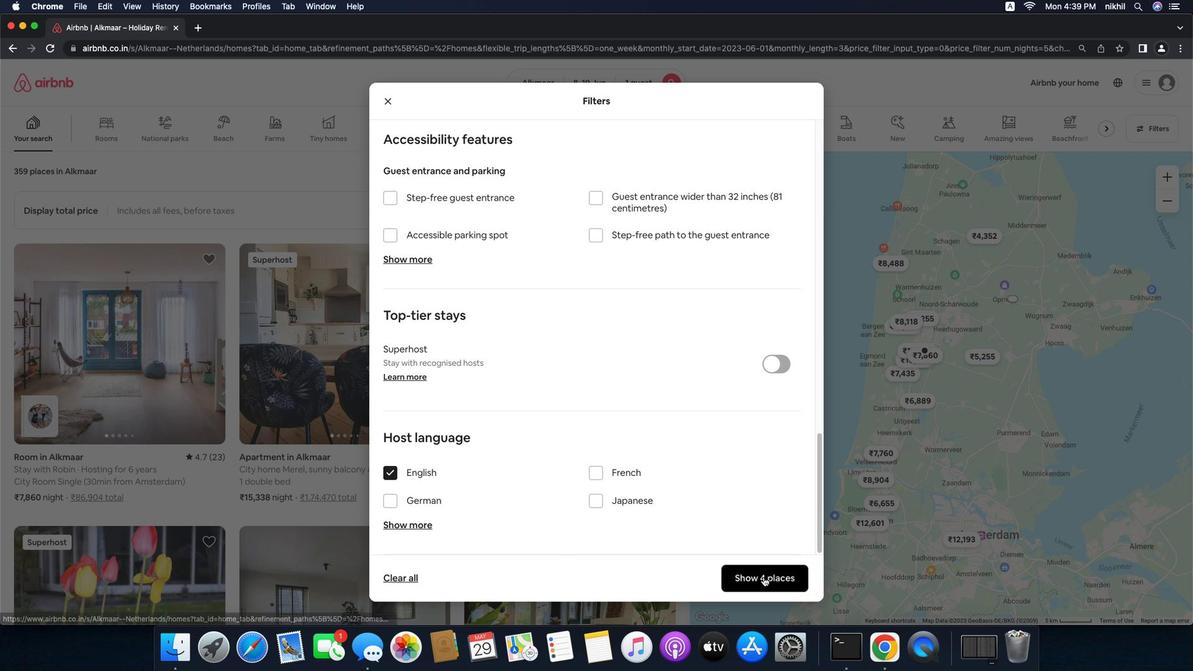 
Action: Mouse moved to (547, 169)
Screenshot: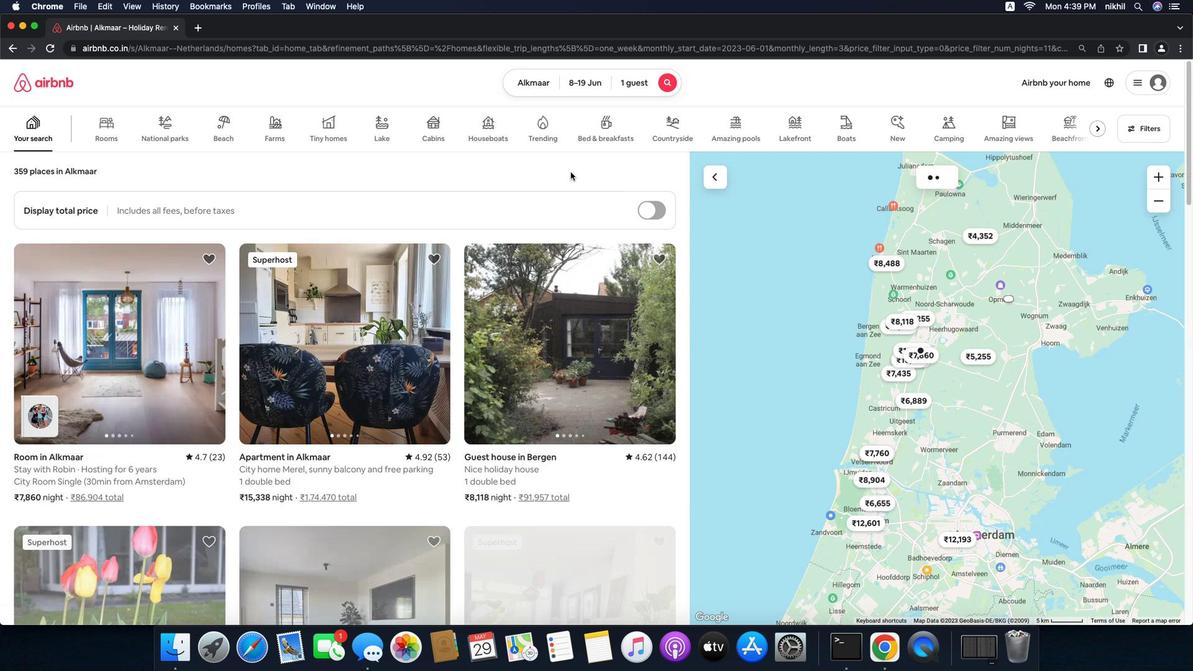 
